 Task: Create a due date automation trigger when advanced on, on the tuesday before a card is due add fields with custom field "Resume" cleared at 11:00 AM.
Action: Mouse moved to (1337, 99)
Screenshot: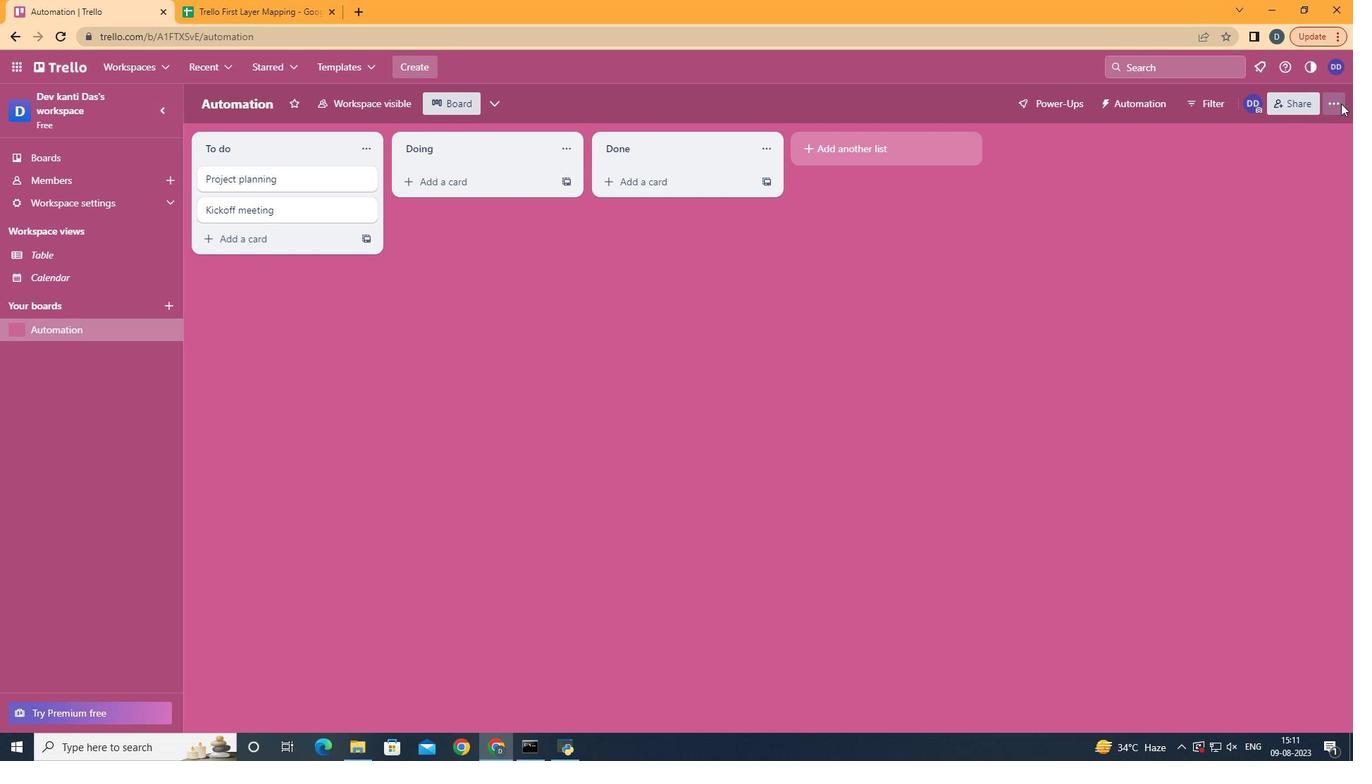 
Action: Mouse pressed left at (1337, 99)
Screenshot: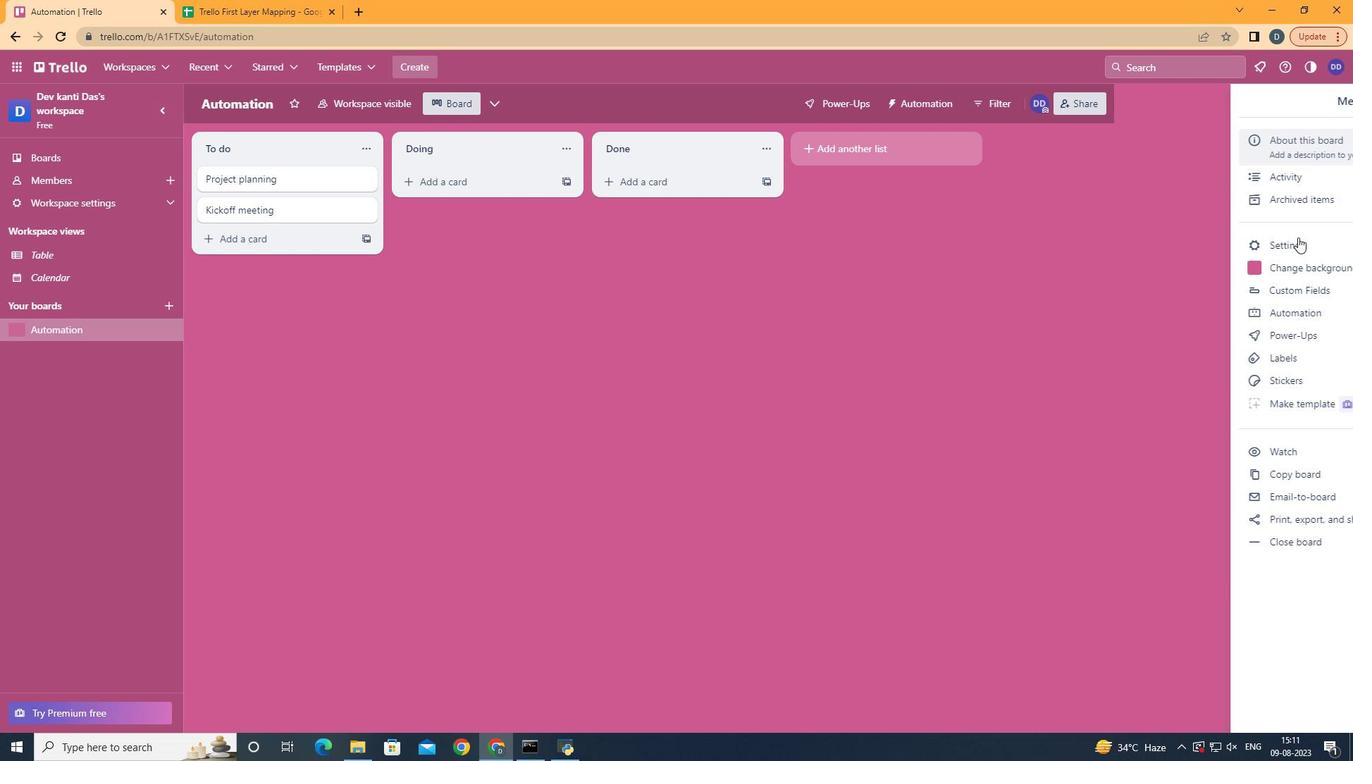 
Action: Mouse moved to (1232, 316)
Screenshot: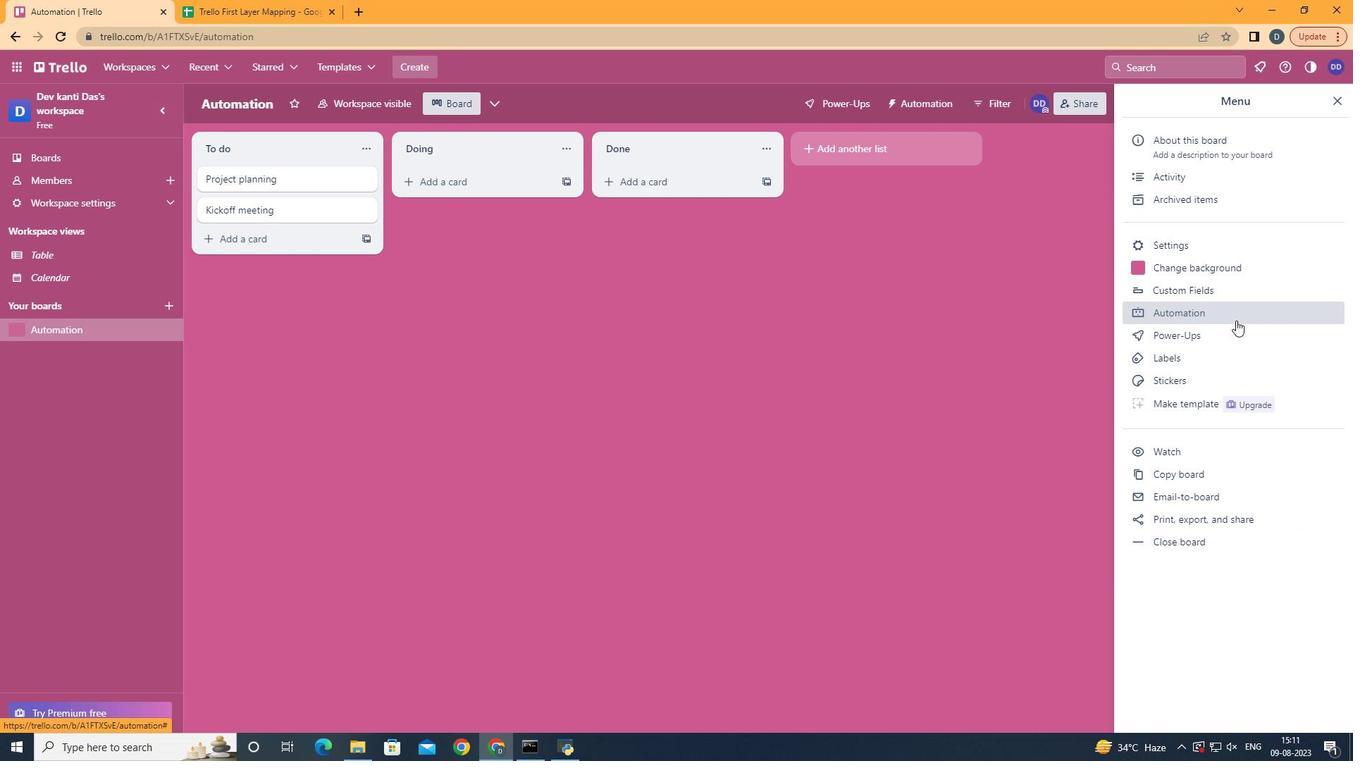 
Action: Mouse pressed left at (1232, 316)
Screenshot: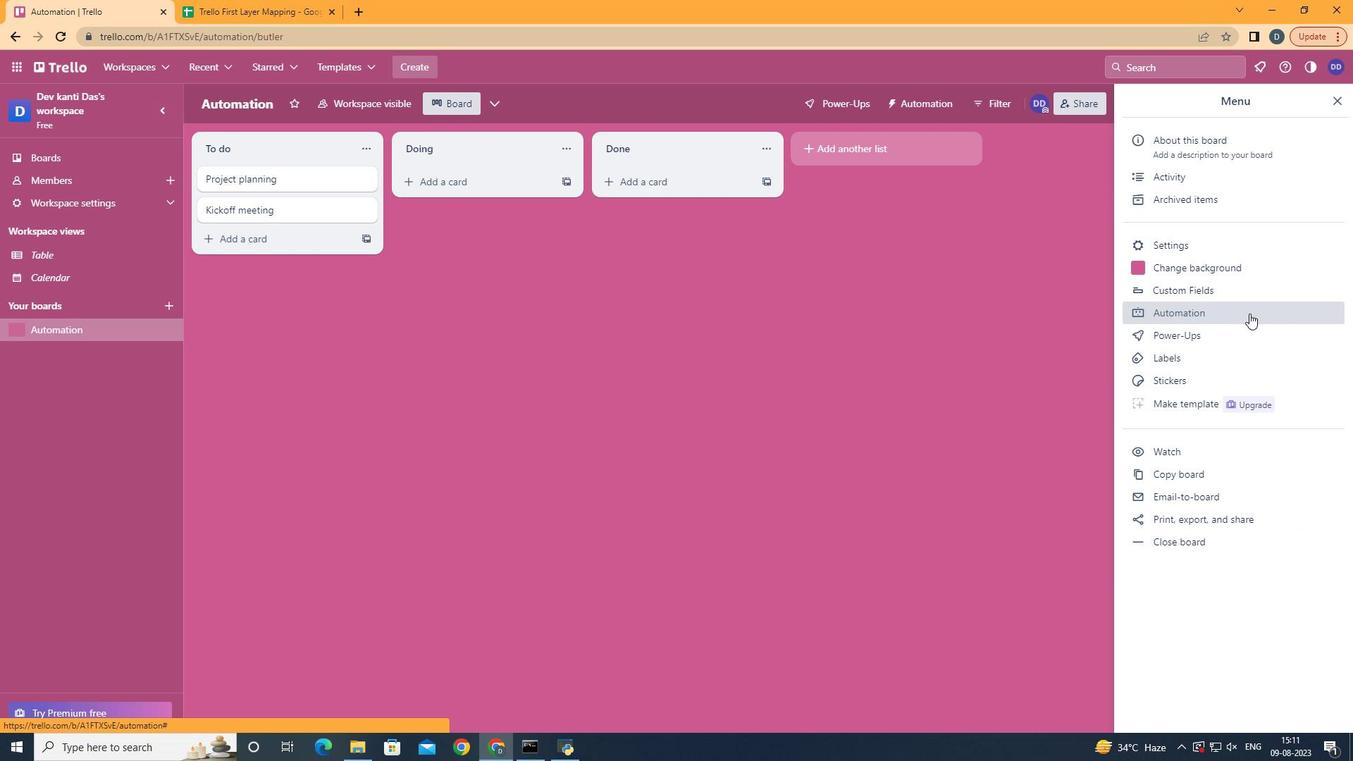 
Action: Mouse moved to (263, 277)
Screenshot: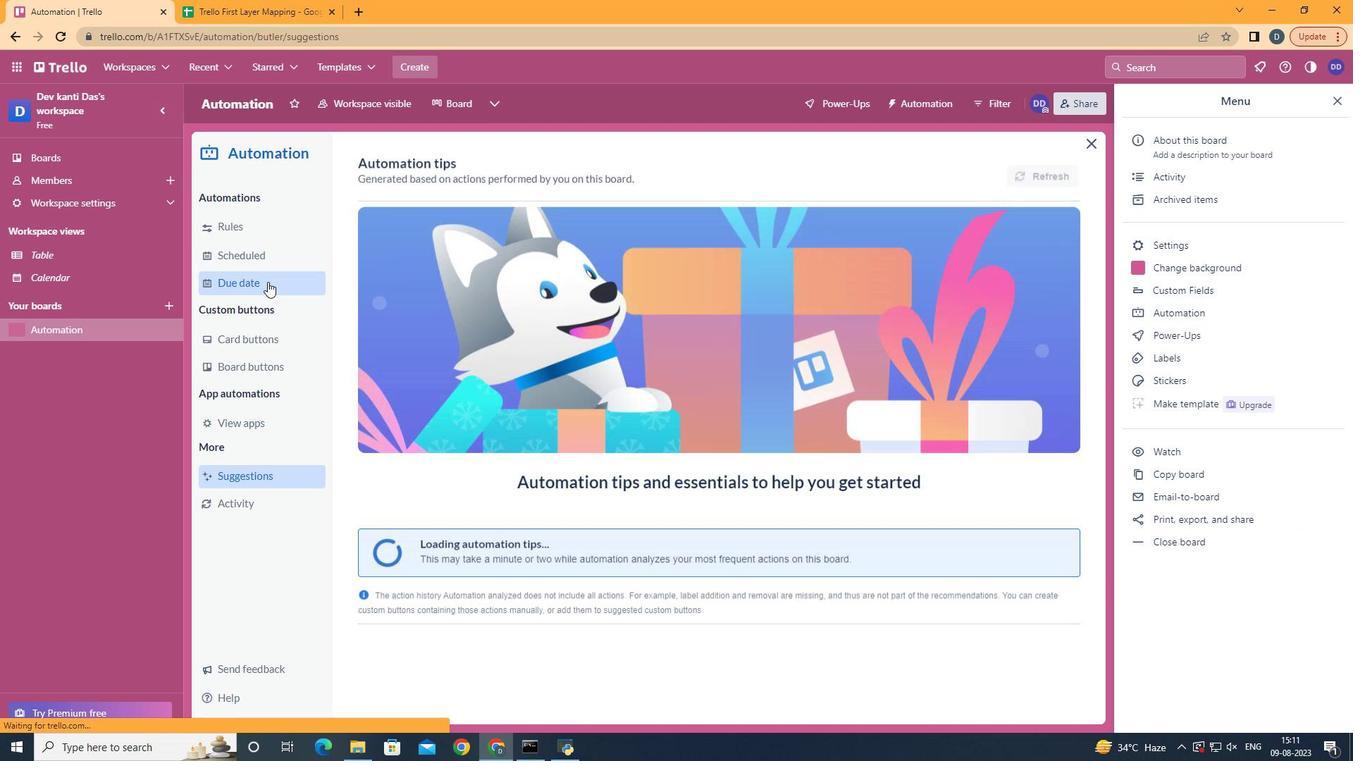 
Action: Mouse pressed left at (263, 277)
Screenshot: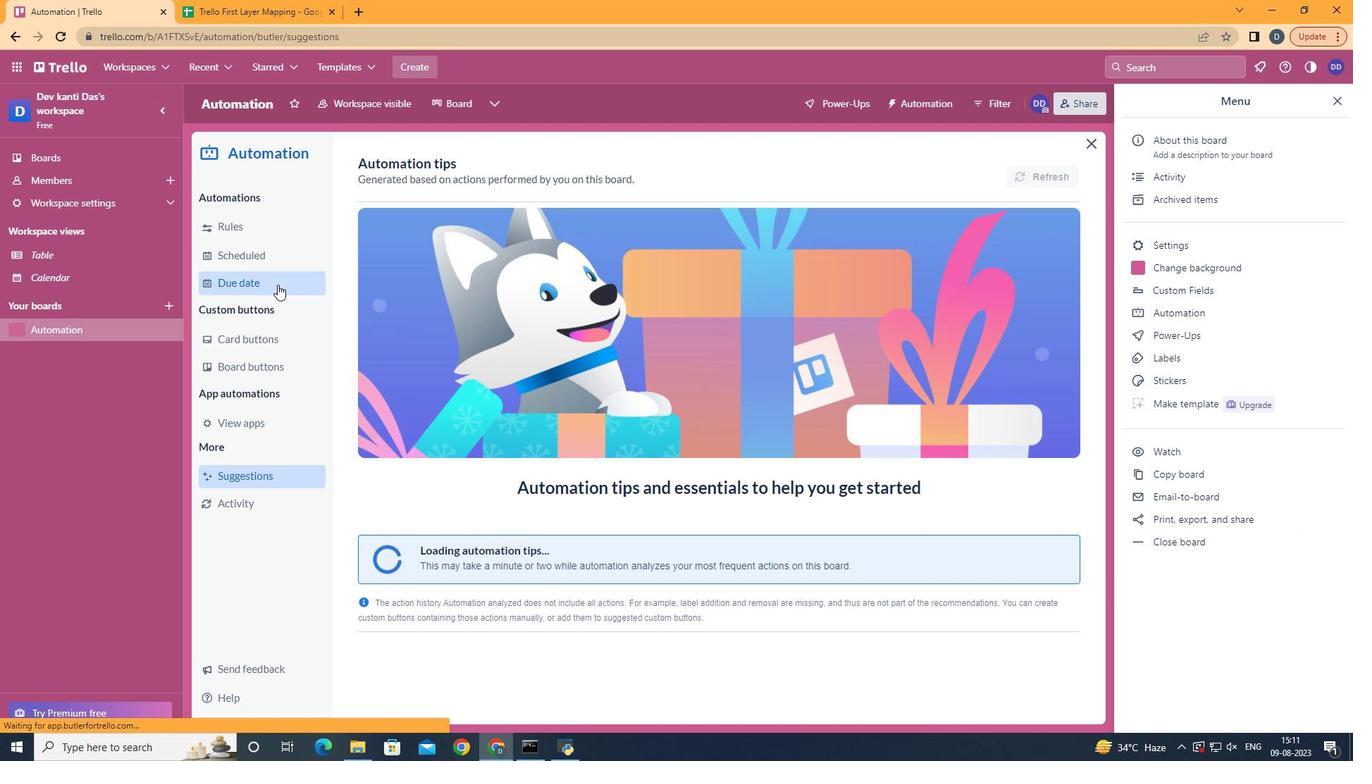 
Action: Mouse moved to (978, 172)
Screenshot: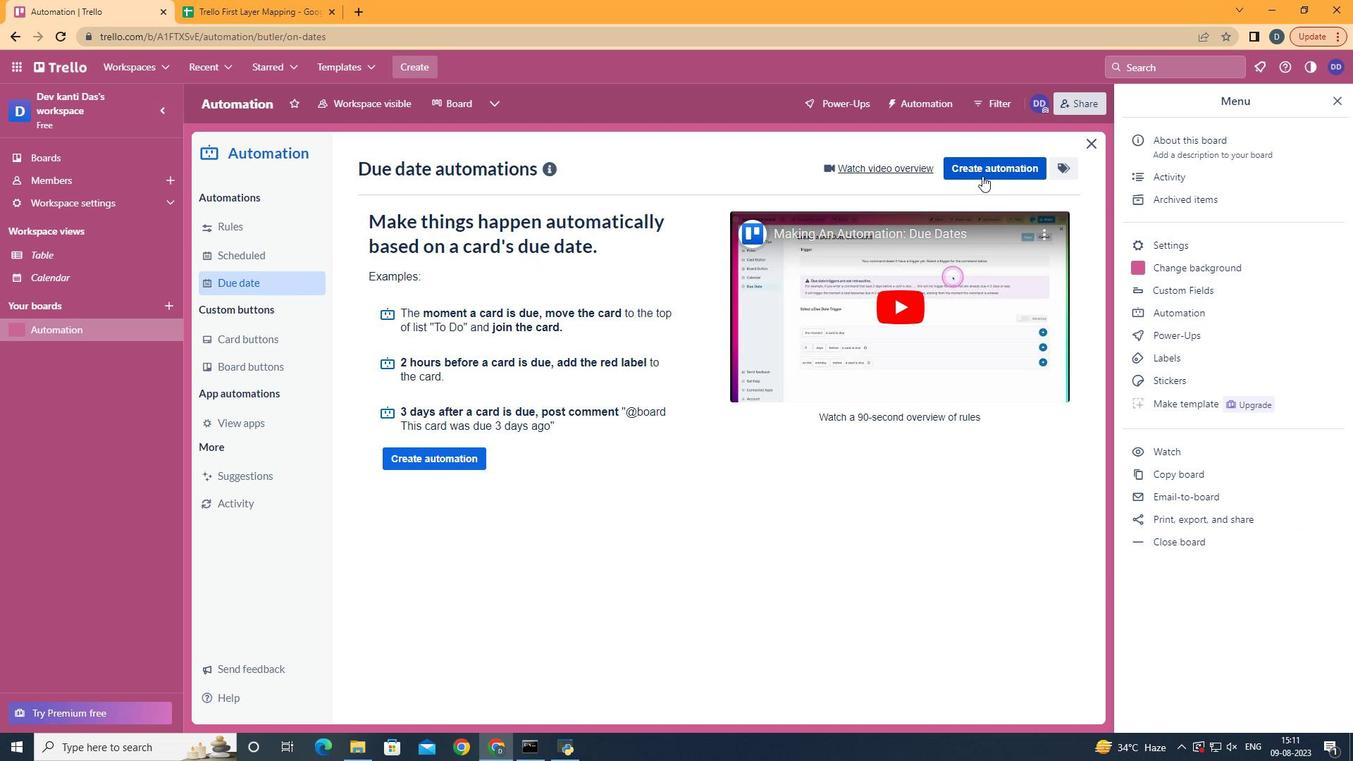 
Action: Mouse pressed left at (978, 172)
Screenshot: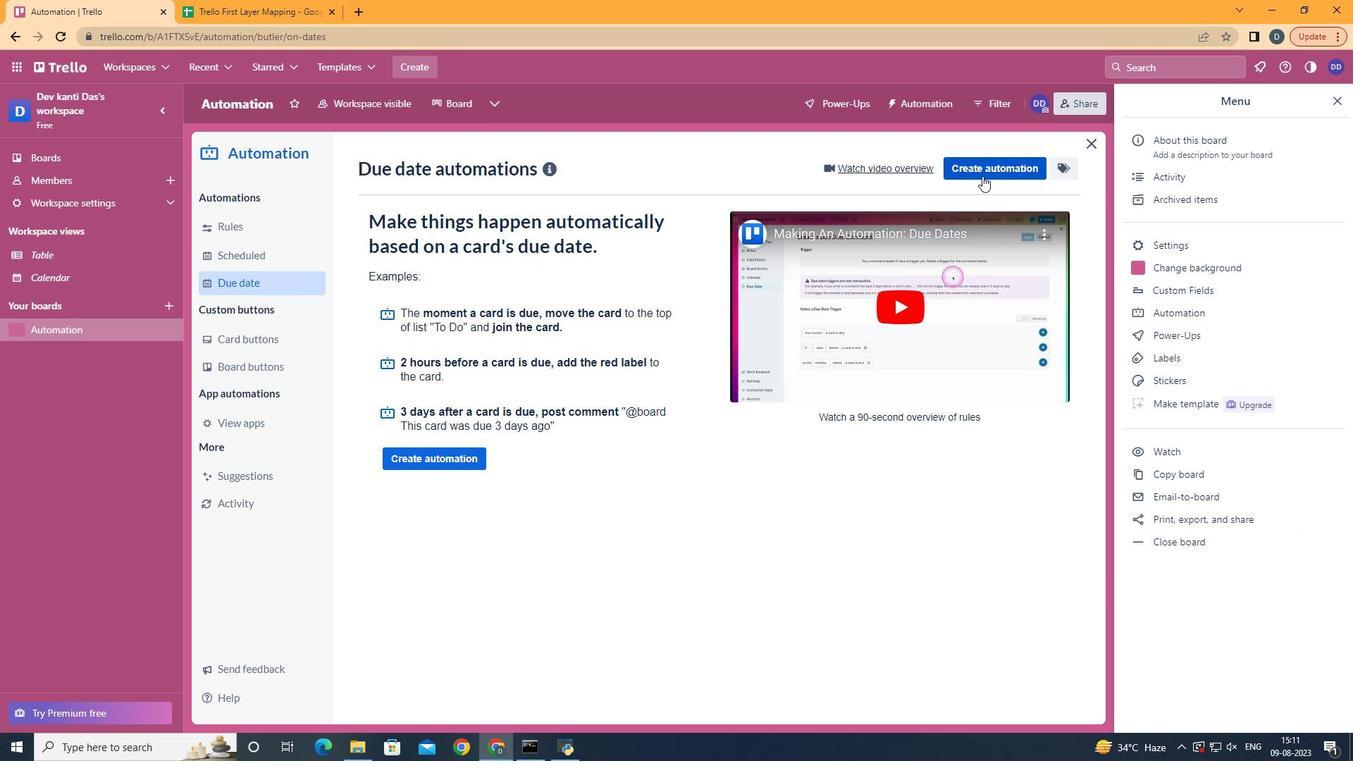 
Action: Mouse moved to (717, 299)
Screenshot: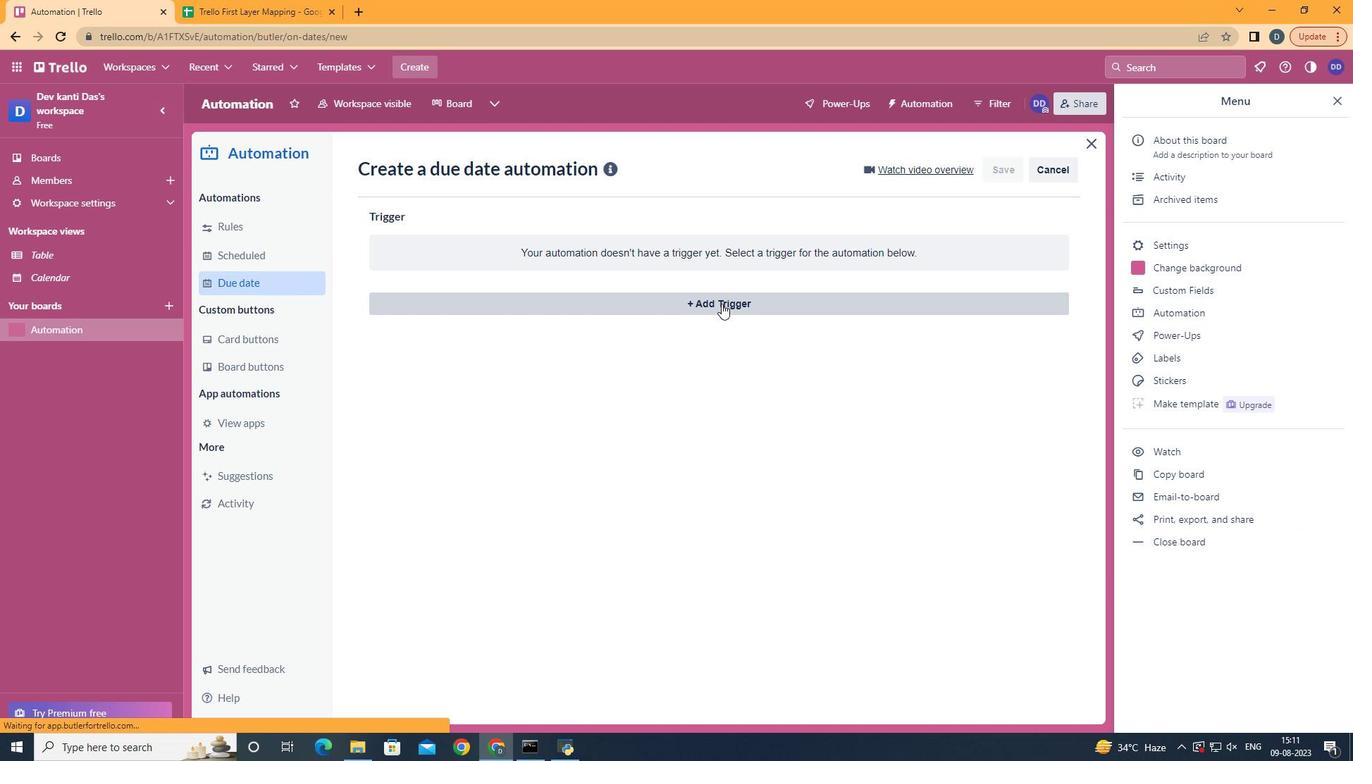 
Action: Mouse pressed left at (717, 299)
Screenshot: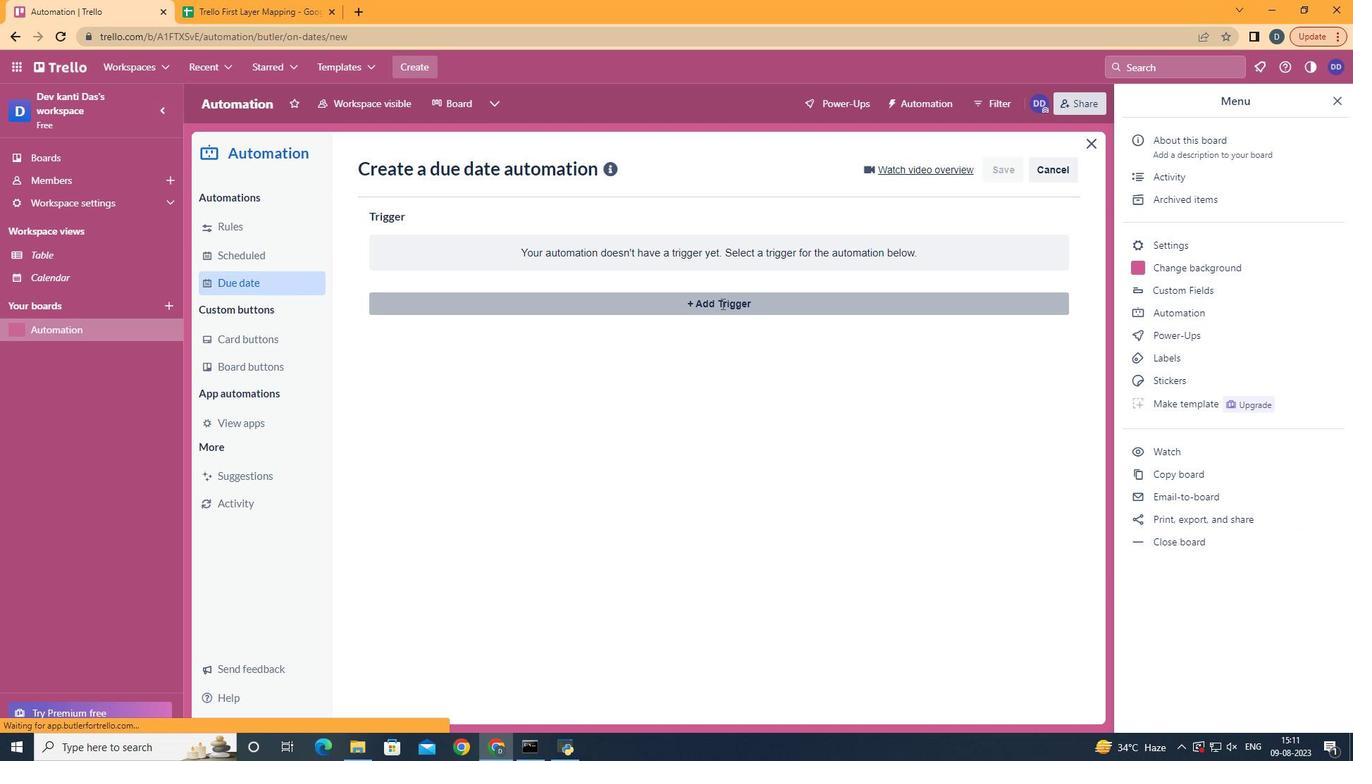 
Action: Mouse moved to (446, 397)
Screenshot: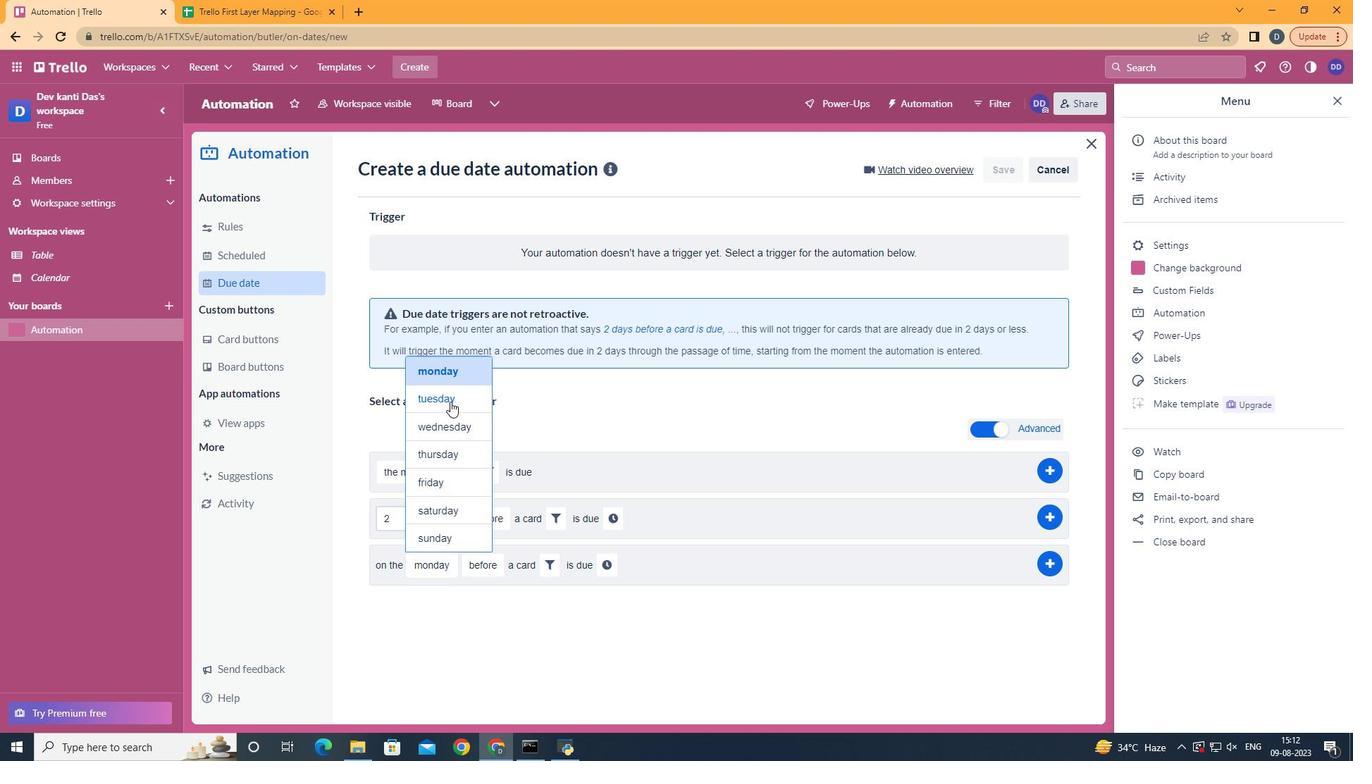 
Action: Mouse pressed left at (446, 397)
Screenshot: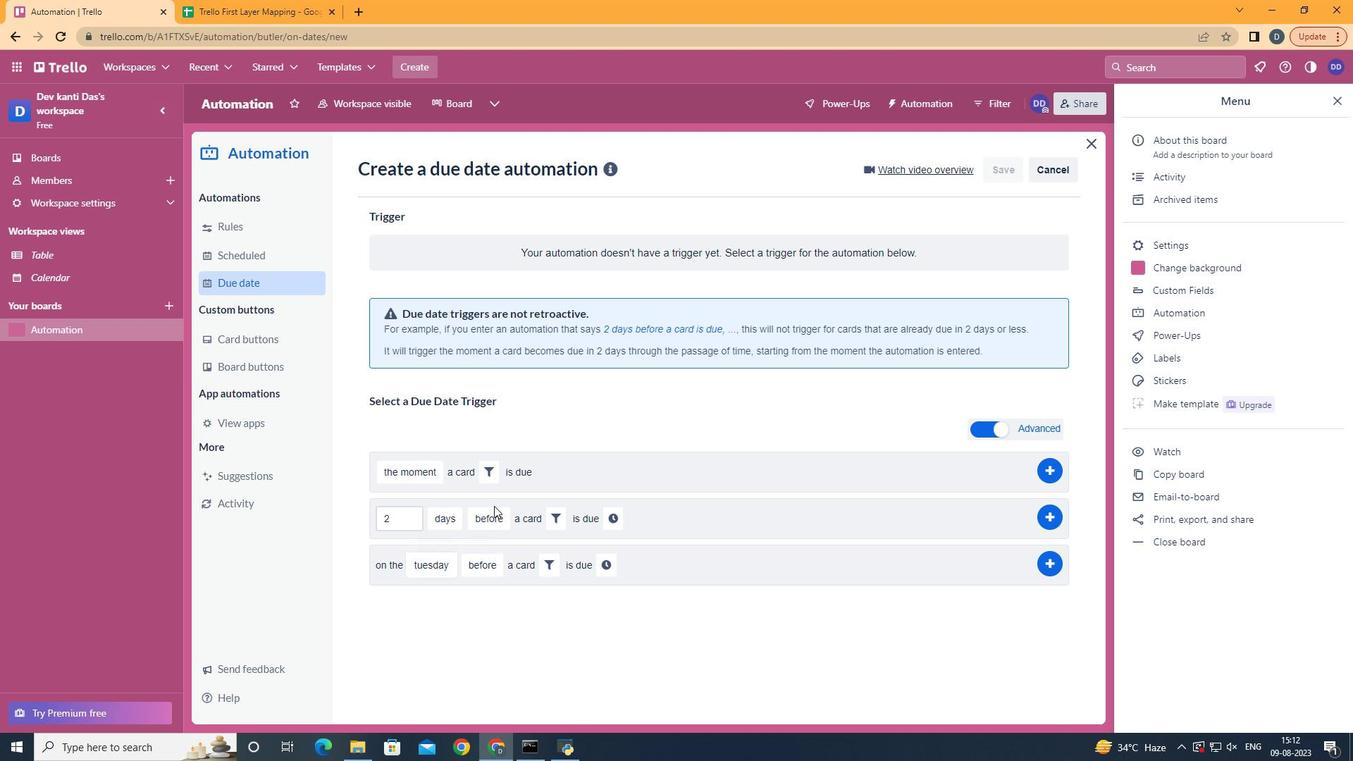 
Action: Mouse moved to (551, 563)
Screenshot: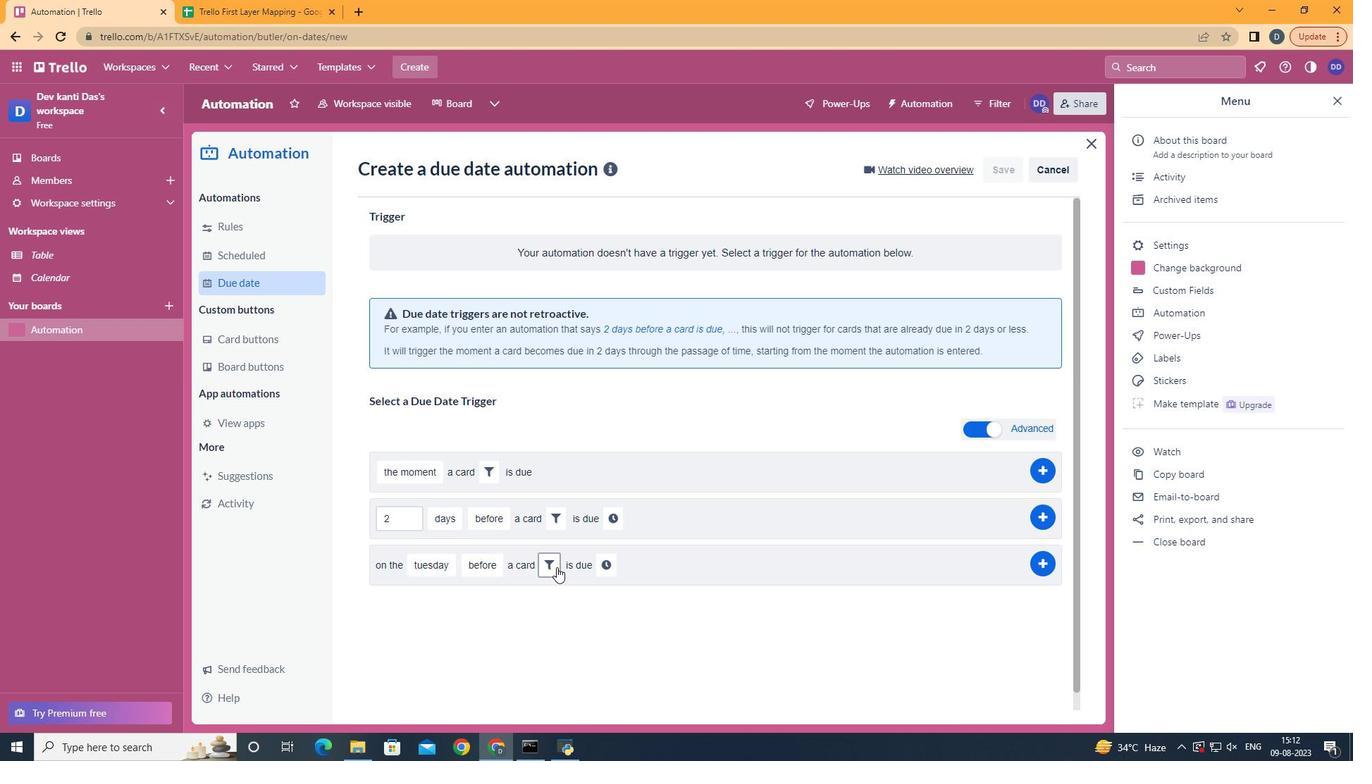 
Action: Mouse pressed left at (551, 563)
Screenshot: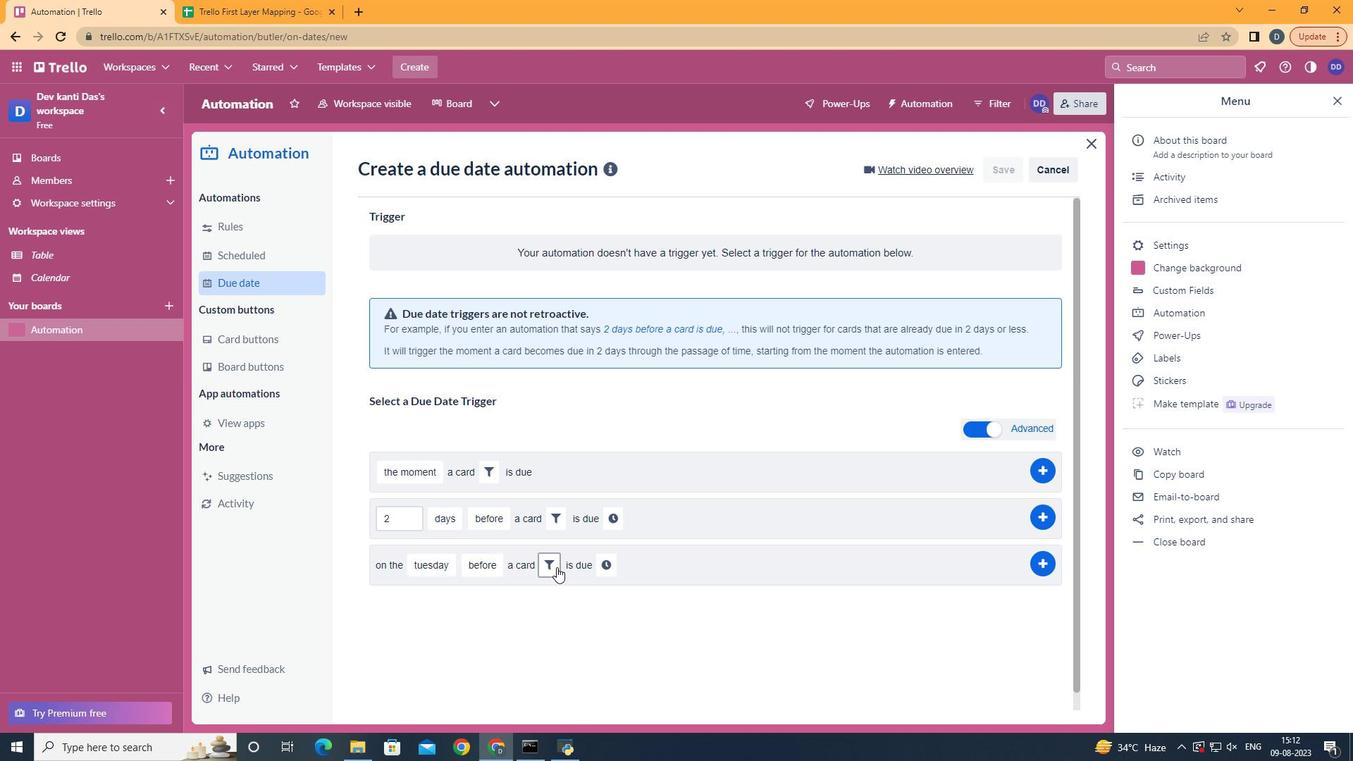 
Action: Mouse moved to (777, 603)
Screenshot: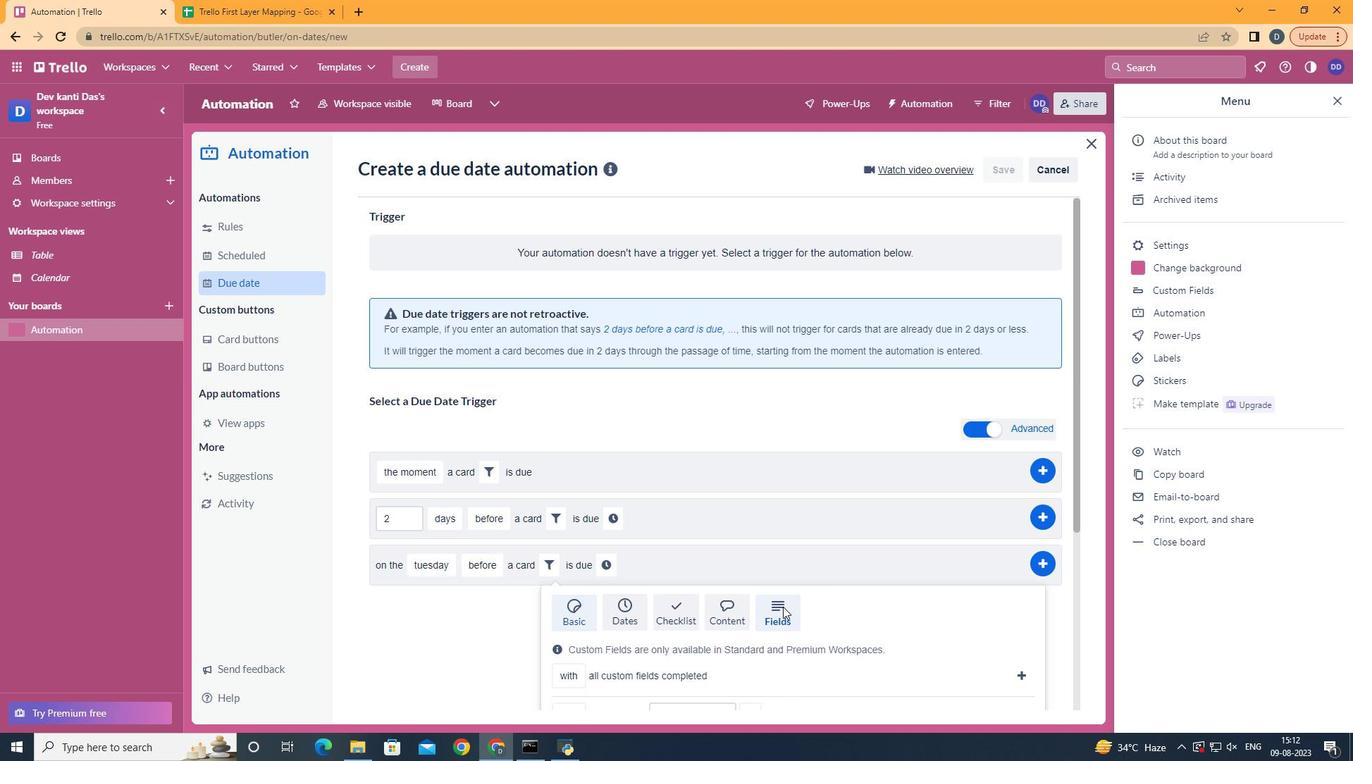 
Action: Mouse pressed left at (777, 603)
Screenshot: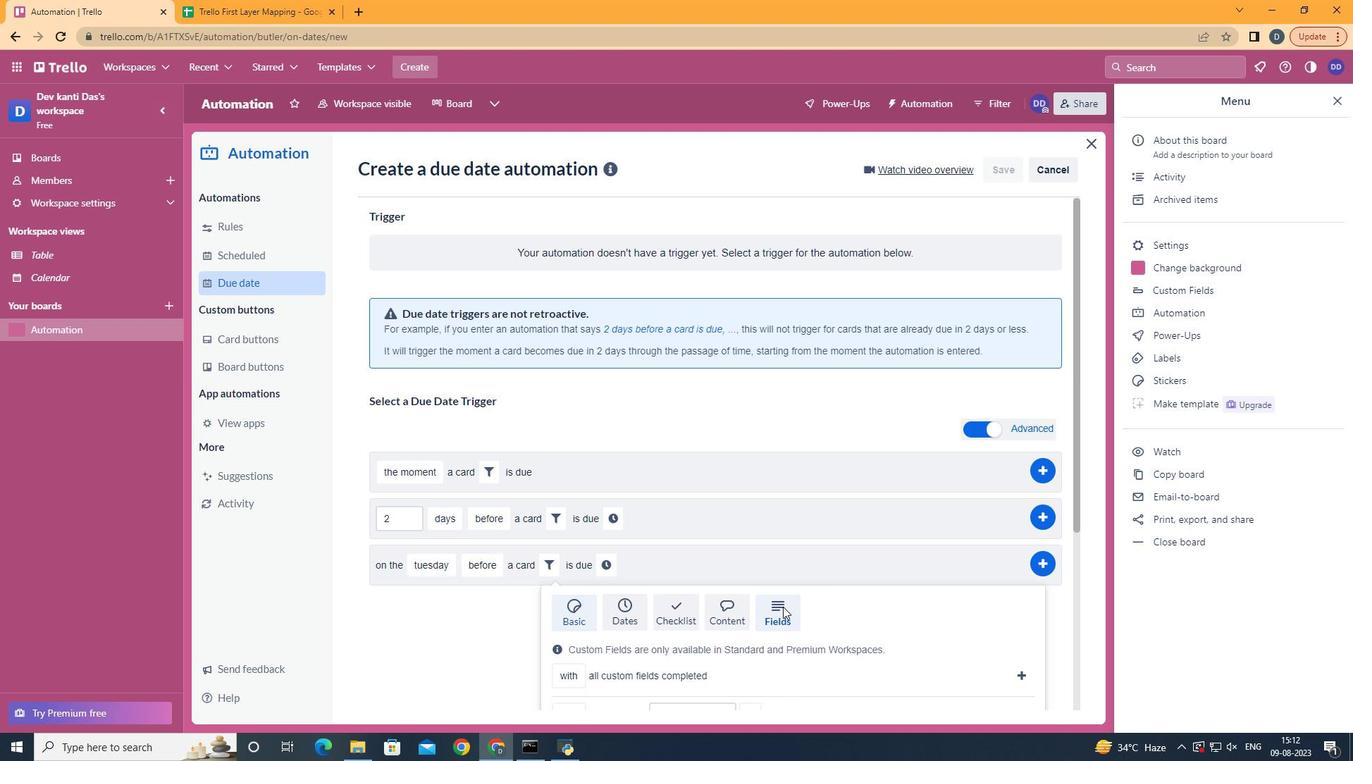 
Action: Mouse moved to (779, 602)
Screenshot: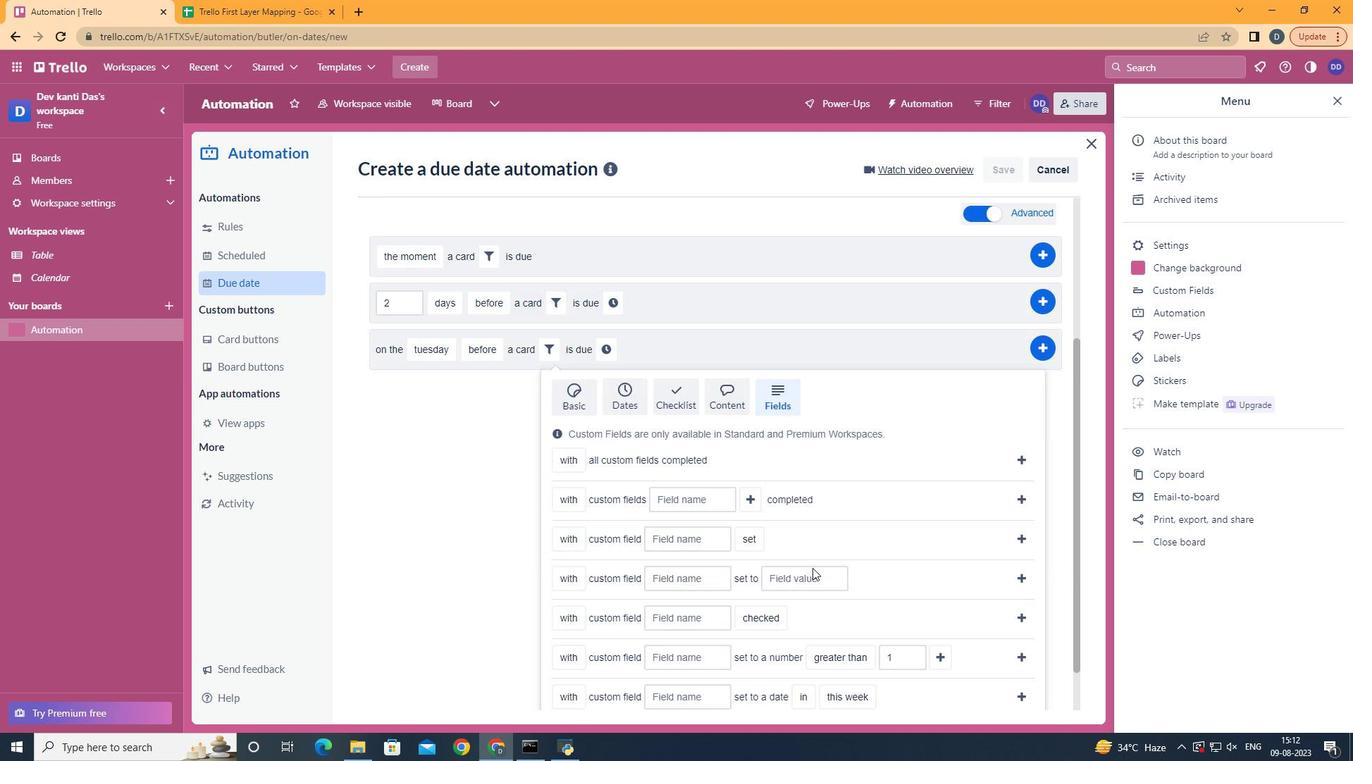 
Action: Mouse scrolled (779, 602) with delta (0, 0)
Screenshot: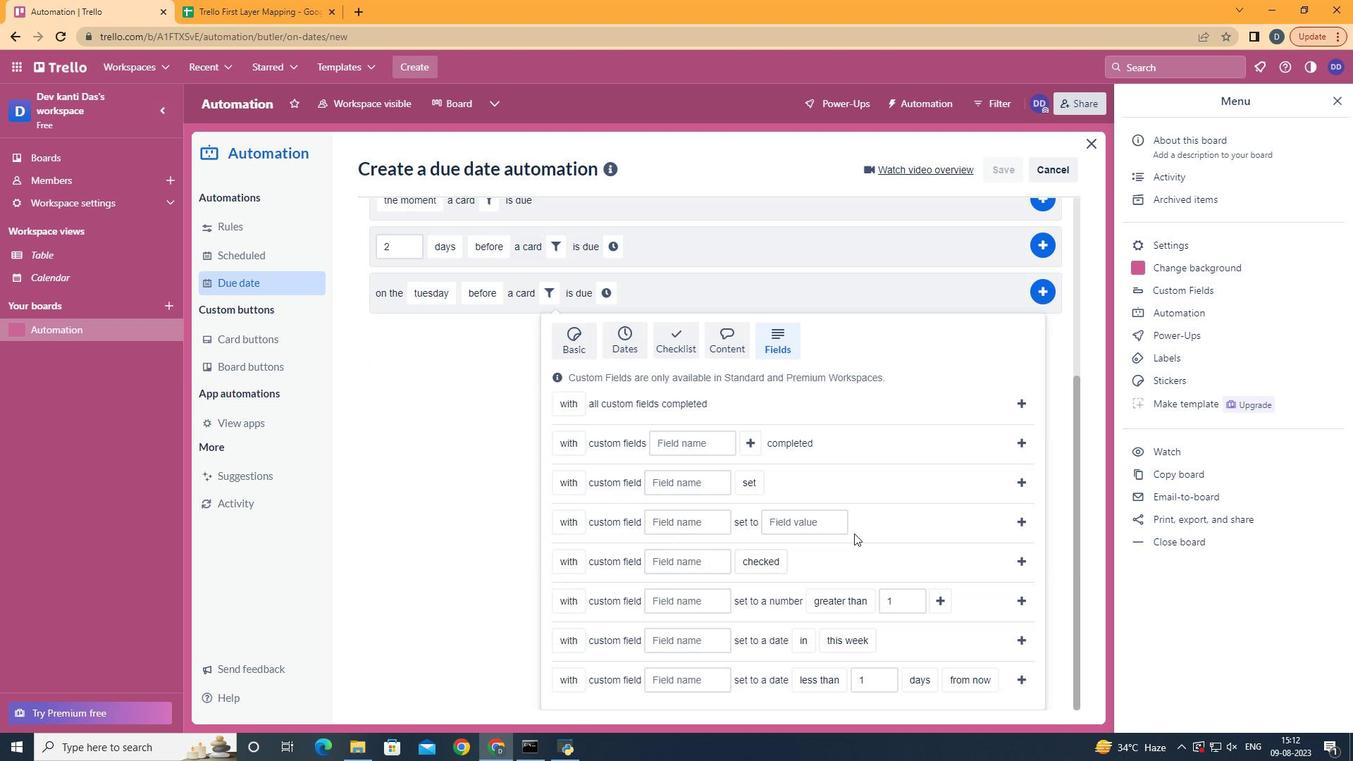 
Action: Mouse scrolled (779, 602) with delta (0, 0)
Screenshot: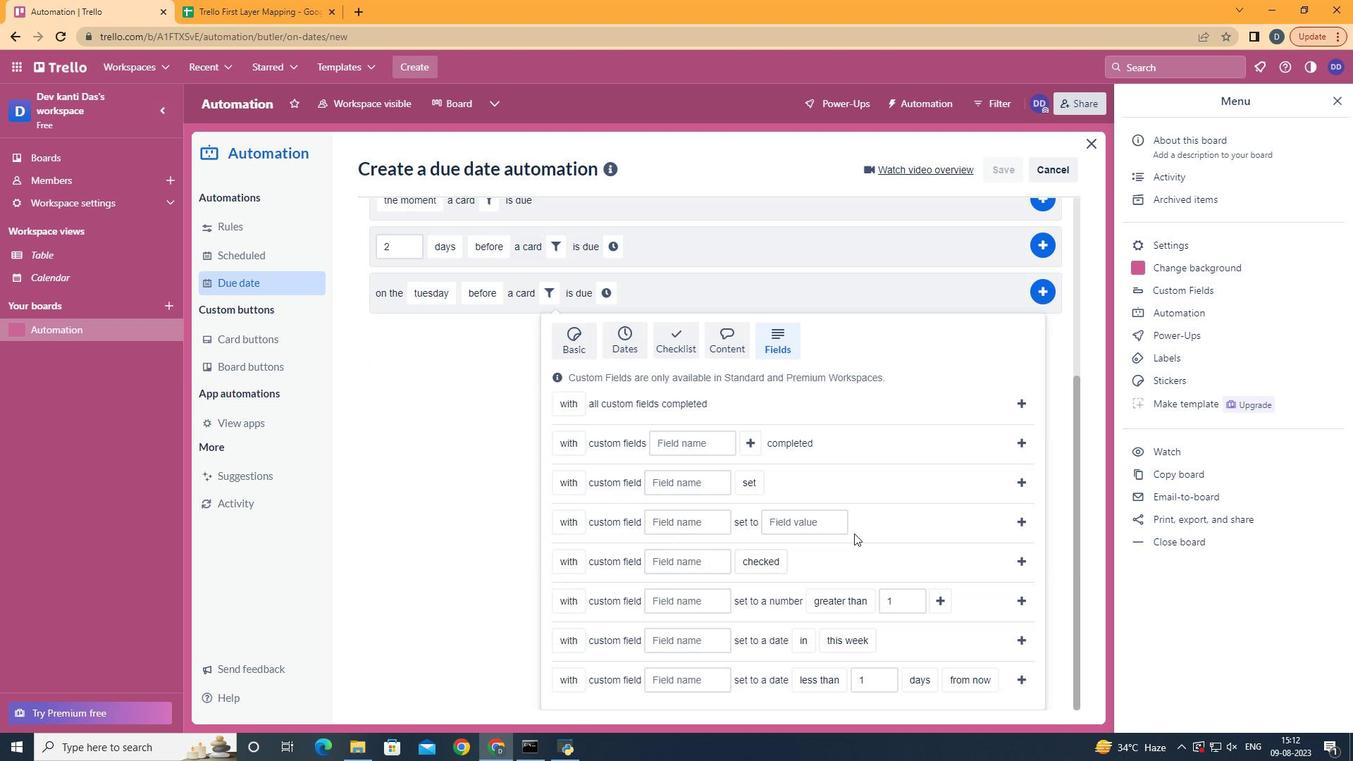 
Action: Mouse scrolled (779, 602) with delta (0, 0)
Screenshot: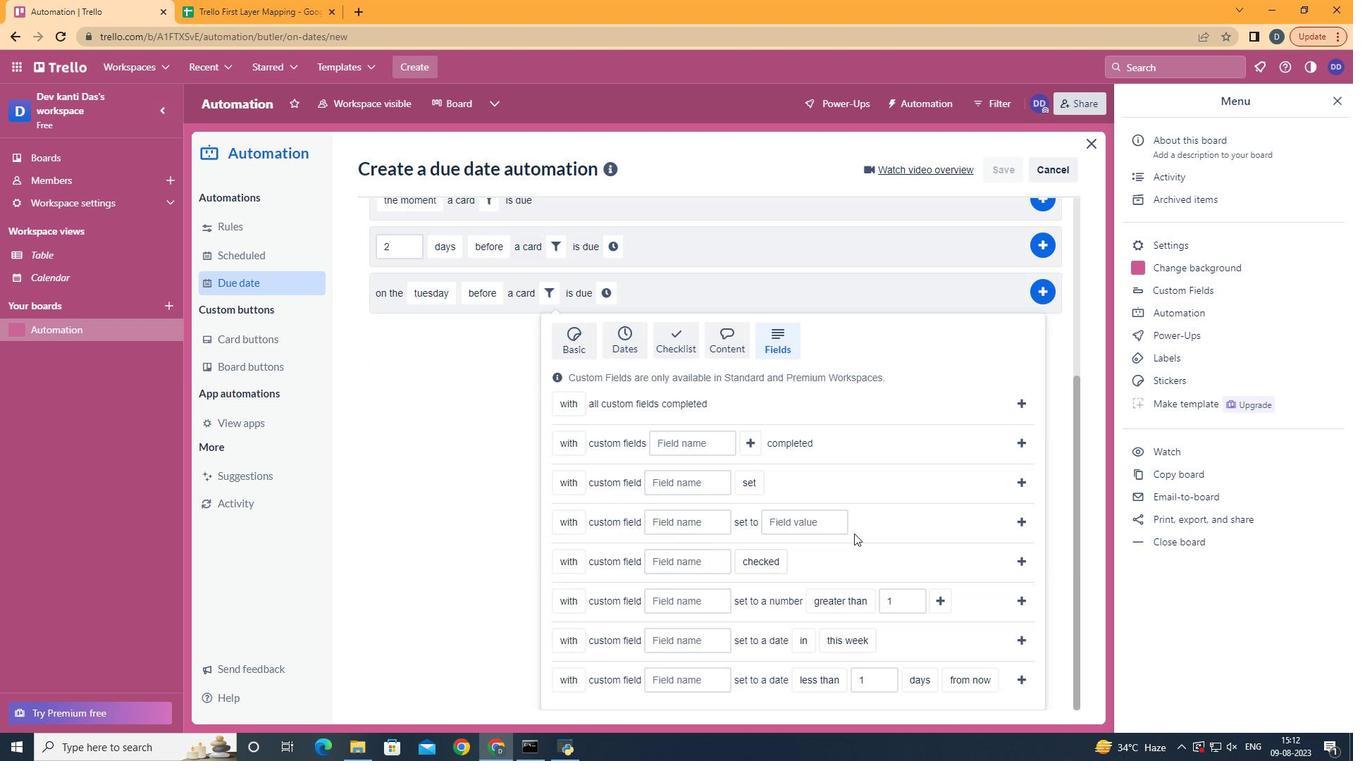 
Action: Mouse scrolled (779, 602) with delta (0, 0)
Screenshot: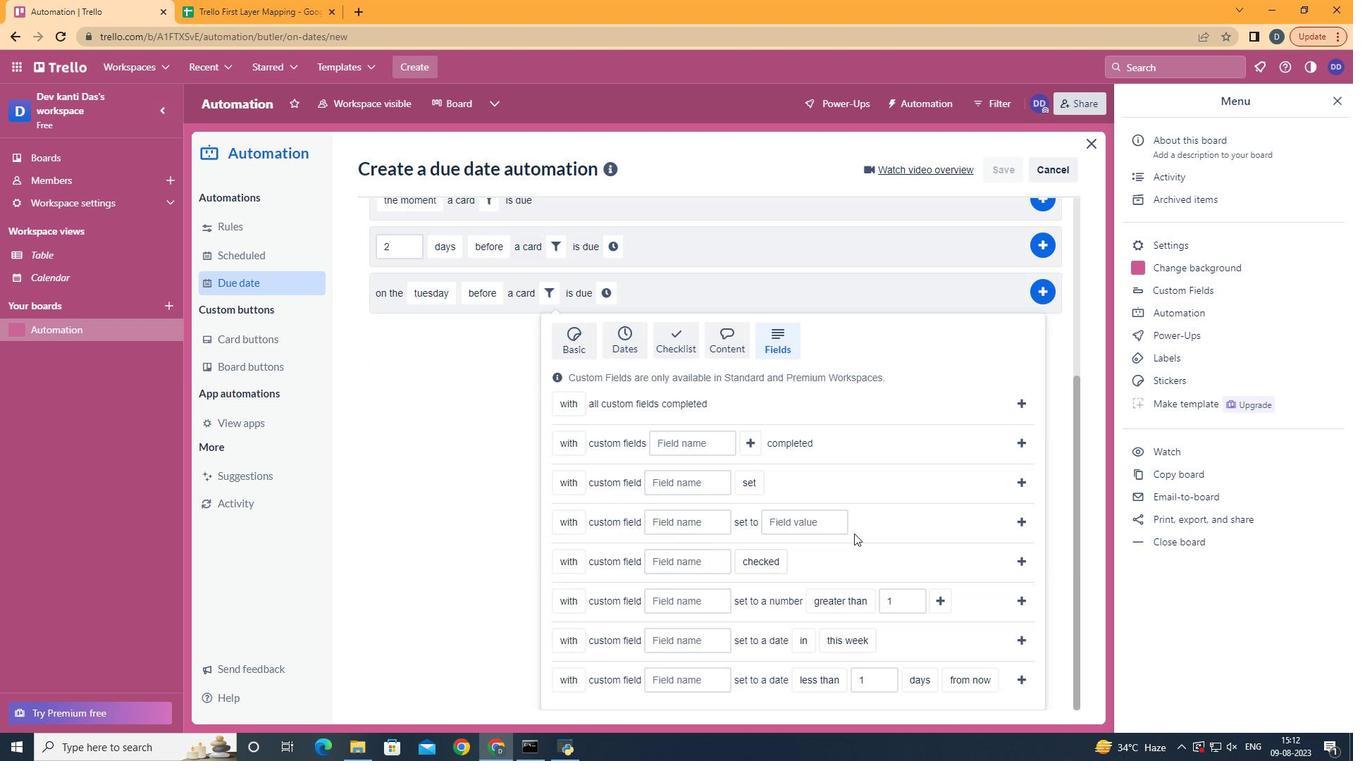 
Action: Mouse scrolled (779, 602) with delta (0, 0)
Screenshot: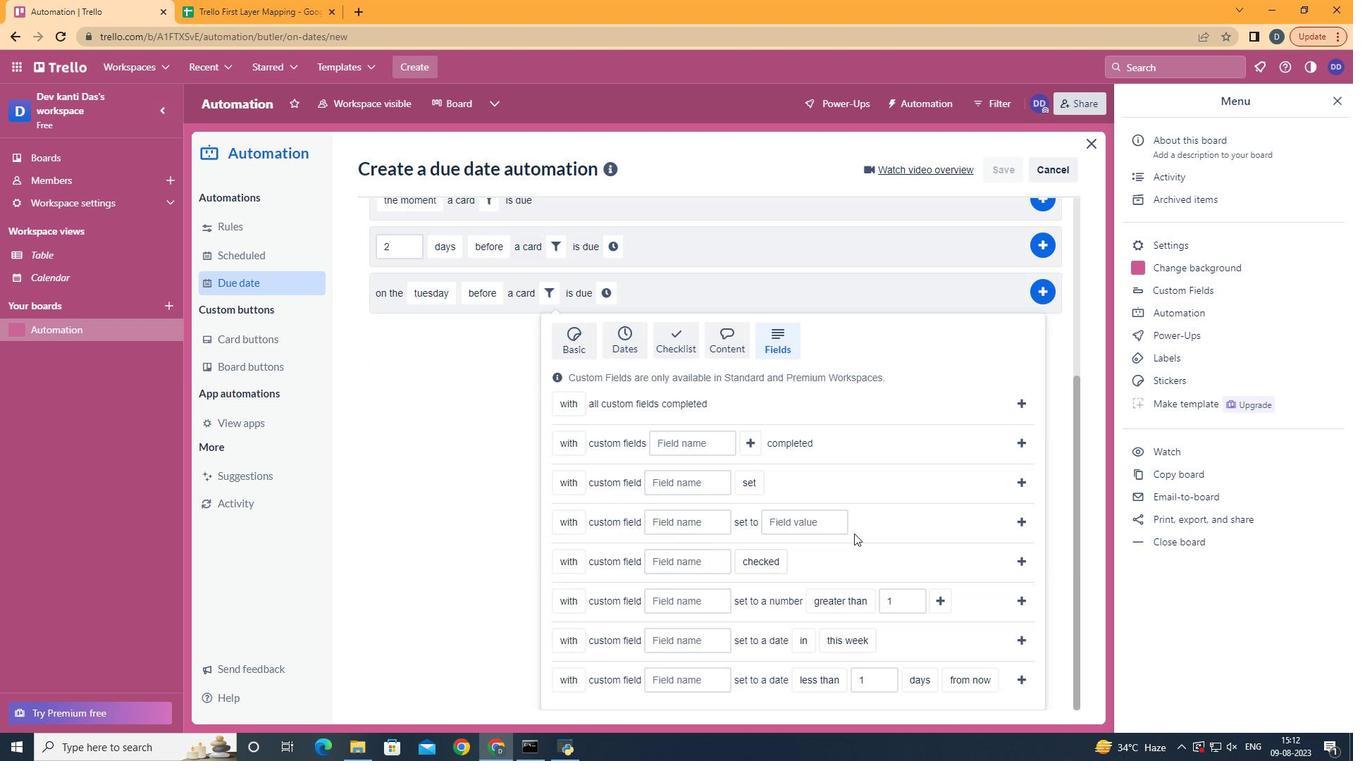 
Action: Mouse moved to (577, 507)
Screenshot: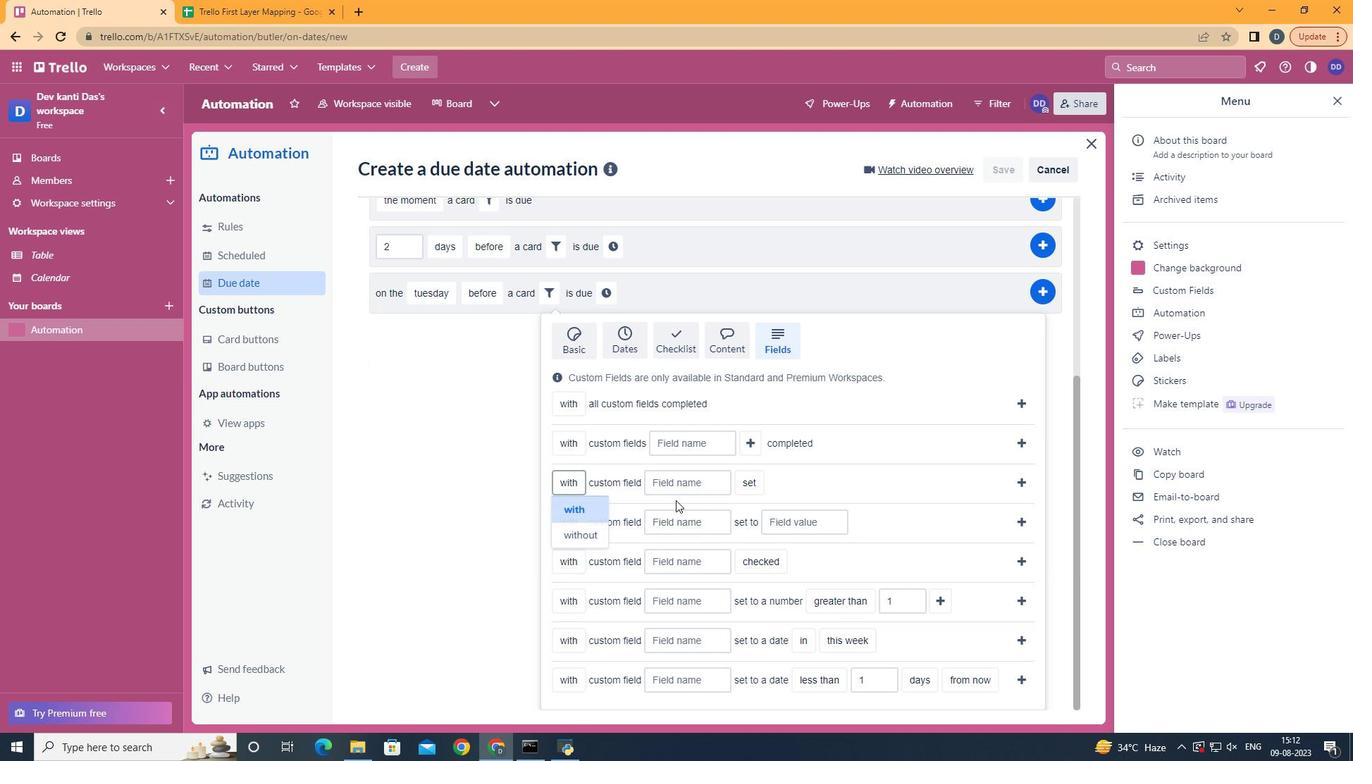 
Action: Mouse pressed left at (577, 507)
Screenshot: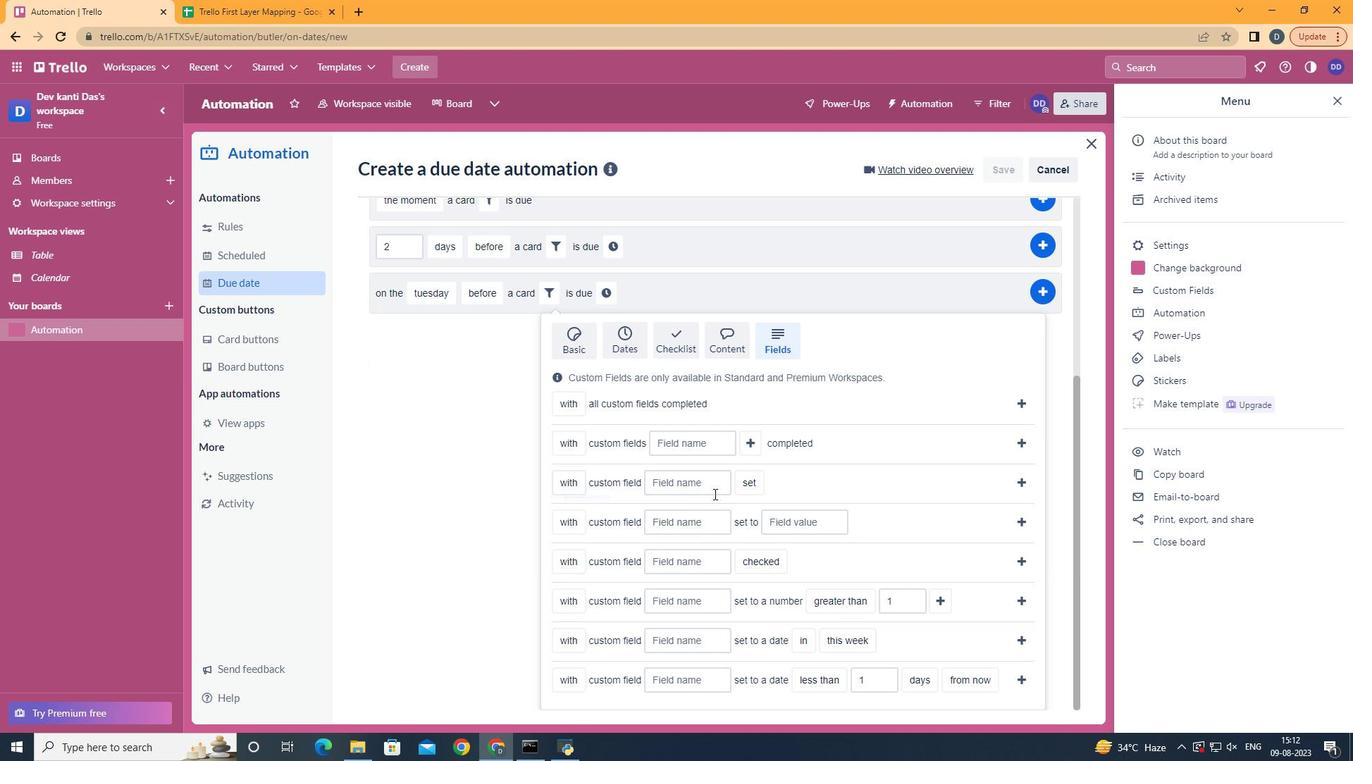 
Action: Mouse moved to (710, 490)
Screenshot: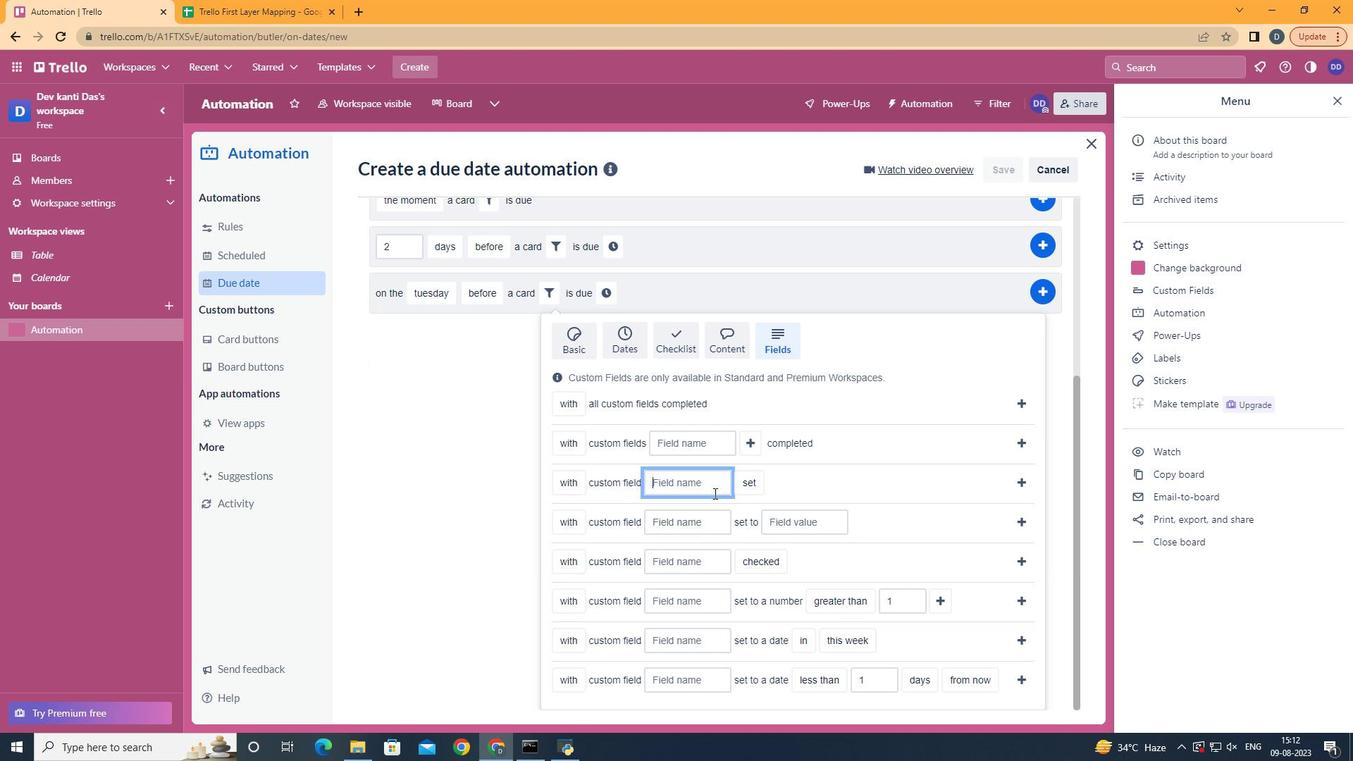 
Action: Mouse pressed left at (710, 490)
Screenshot: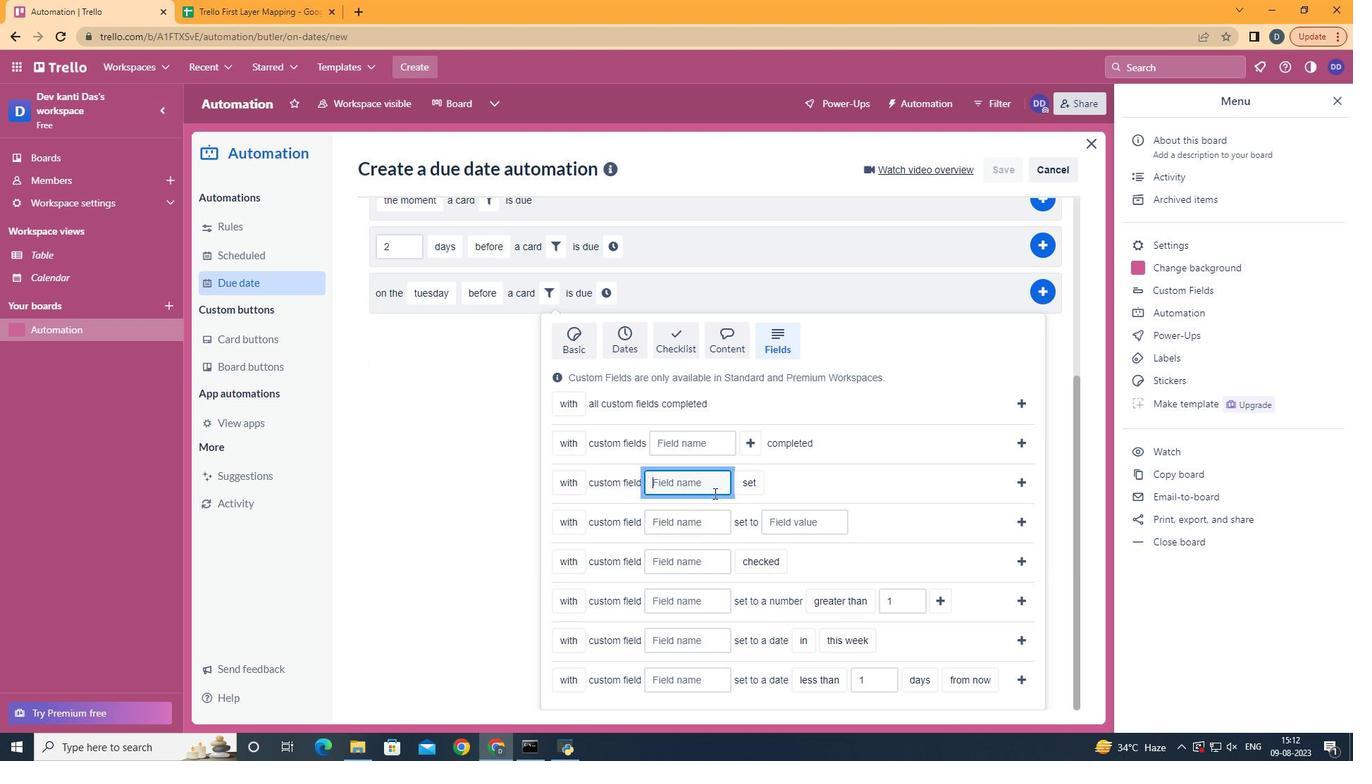 
Action: Mouse moved to (710, 489)
Screenshot: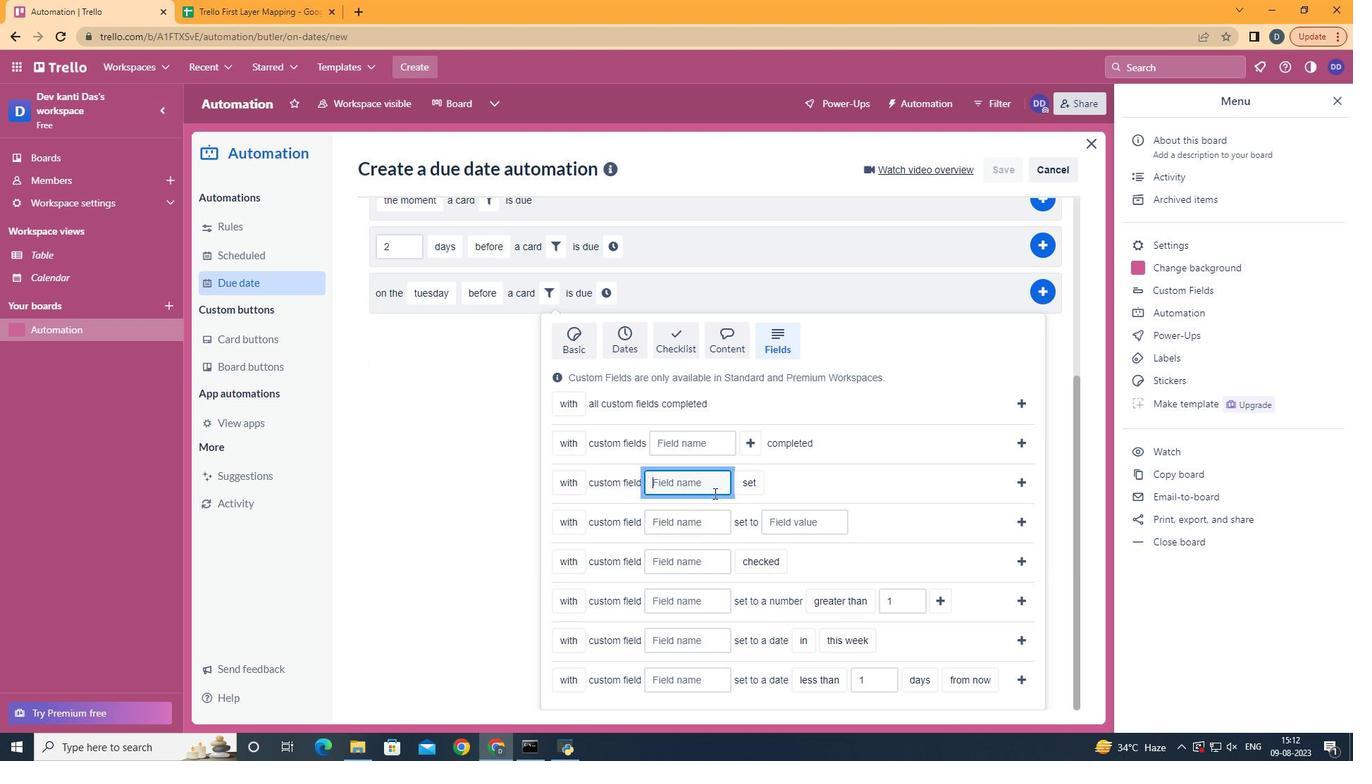 
Action: Key pressed <Key.shift>Resume
Screenshot: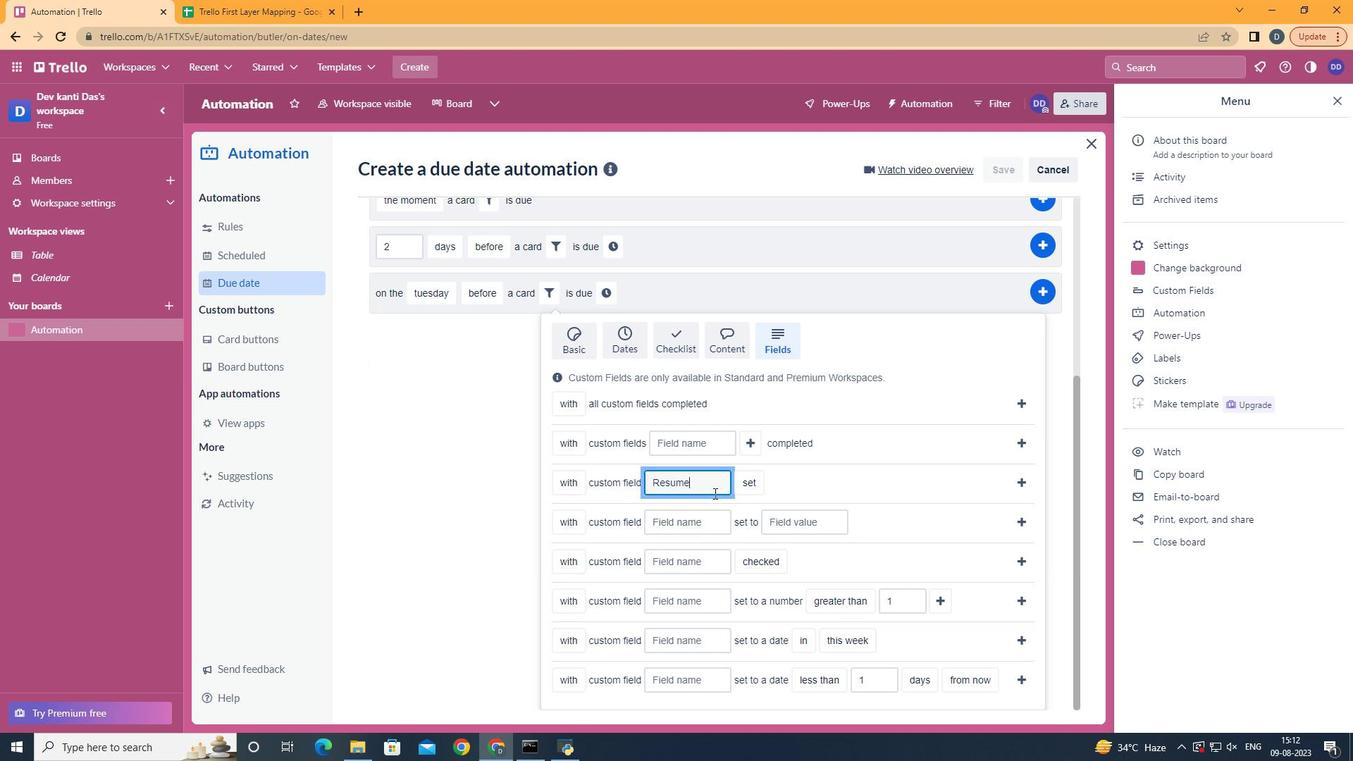 
Action: Mouse moved to (755, 535)
Screenshot: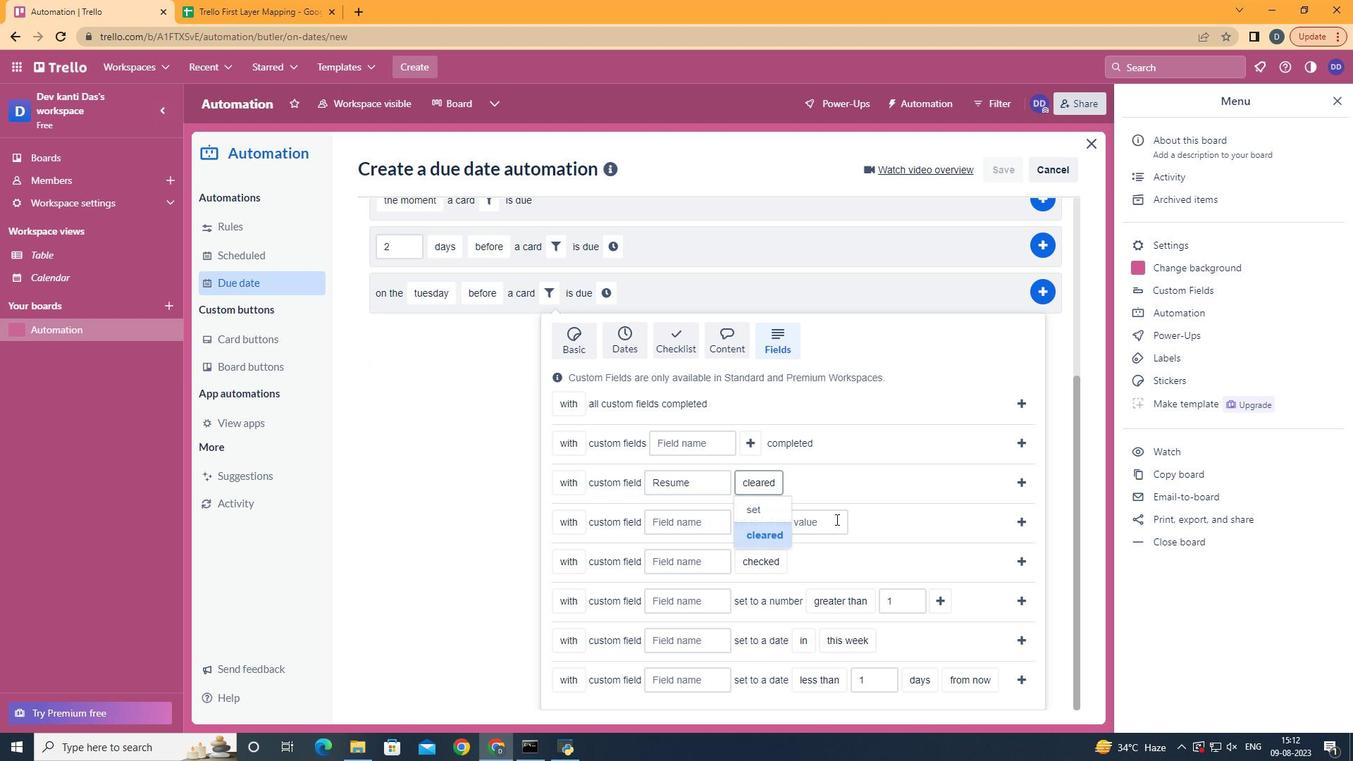 
Action: Mouse pressed left at (755, 535)
Screenshot: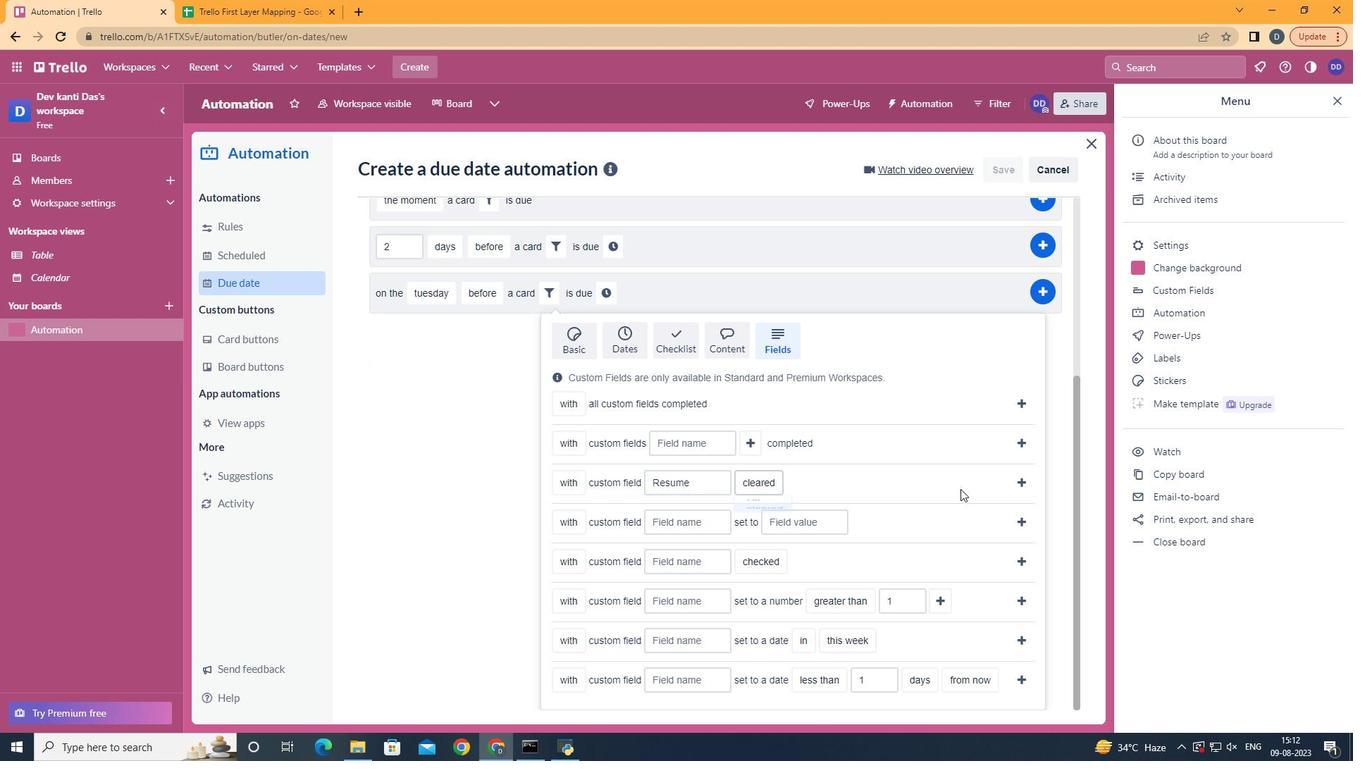 
Action: Mouse moved to (1008, 476)
Screenshot: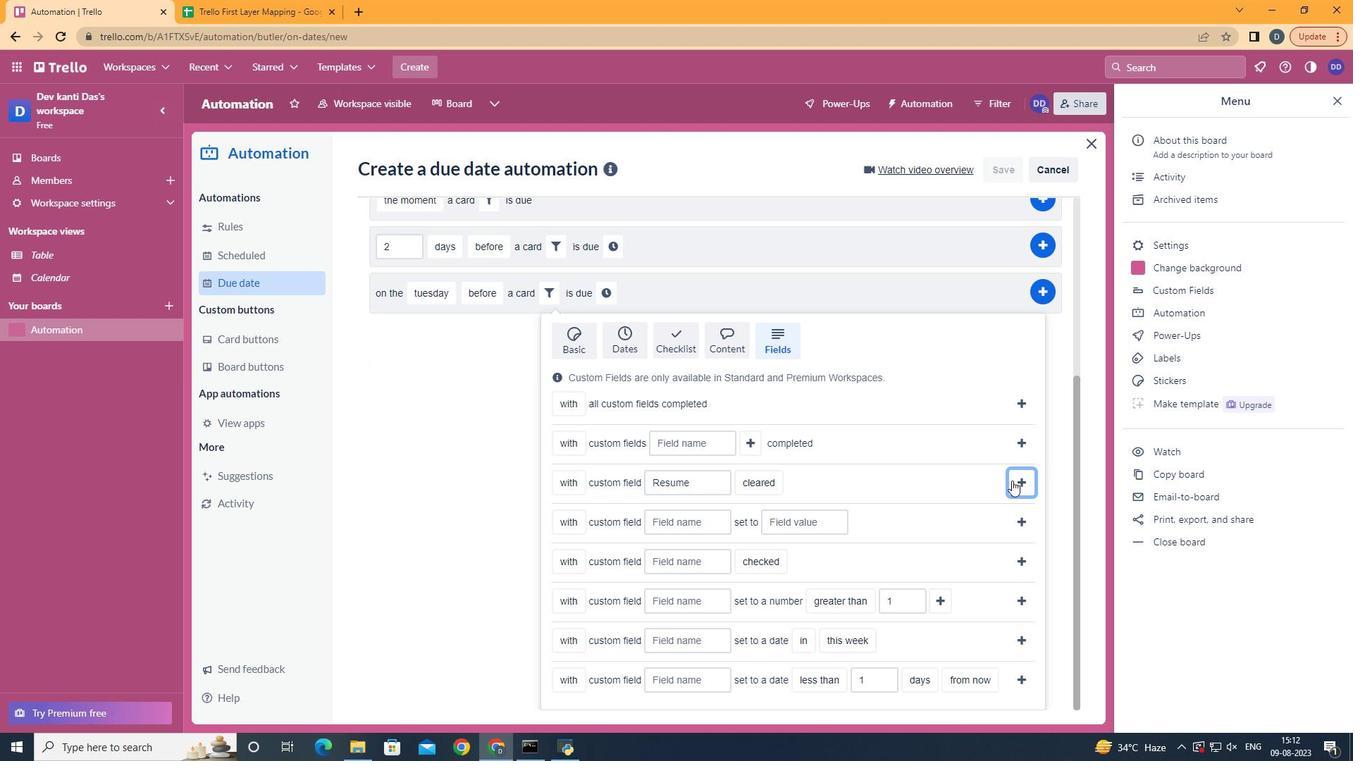 
Action: Mouse pressed left at (1008, 476)
Screenshot: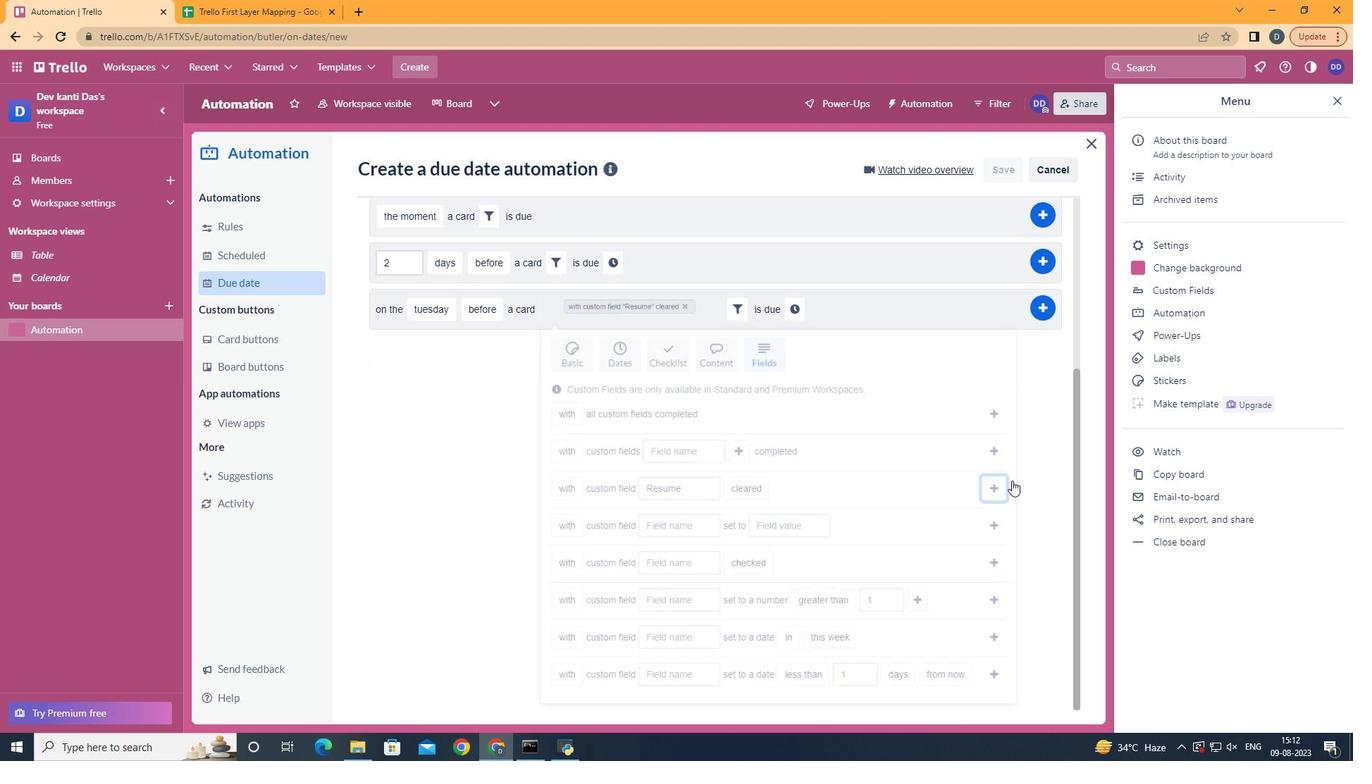 
Action: Mouse moved to (797, 554)
Screenshot: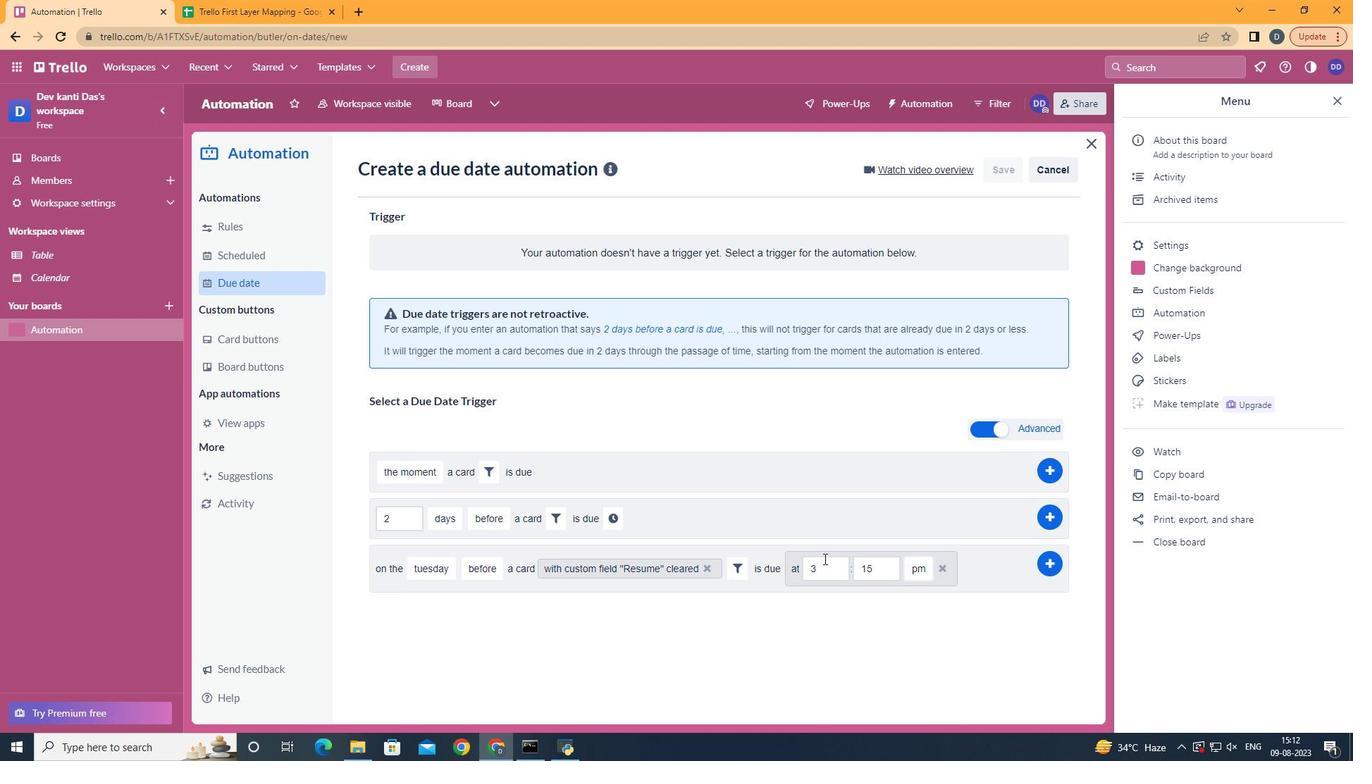 
Action: Mouse pressed left at (797, 554)
Screenshot: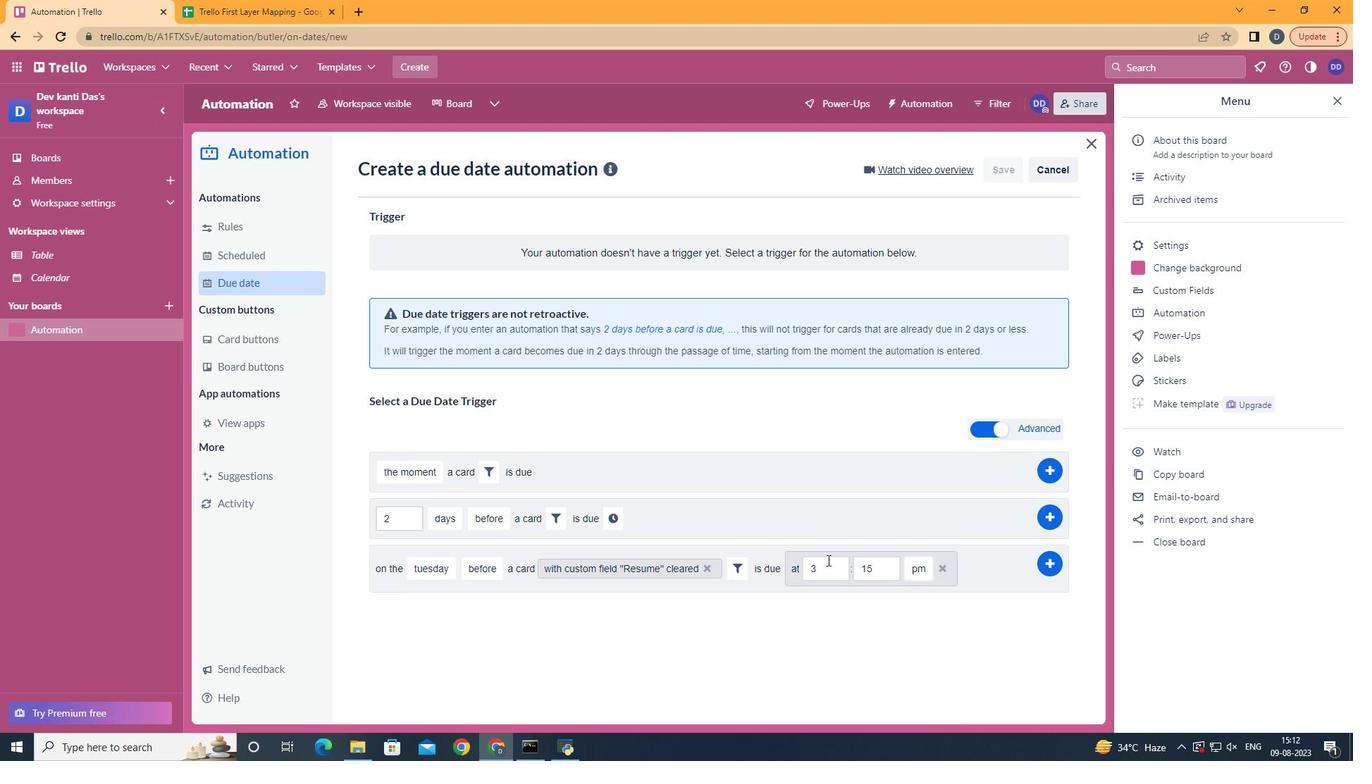 
Action: Mouse moved to (826, 558)
Screenshot: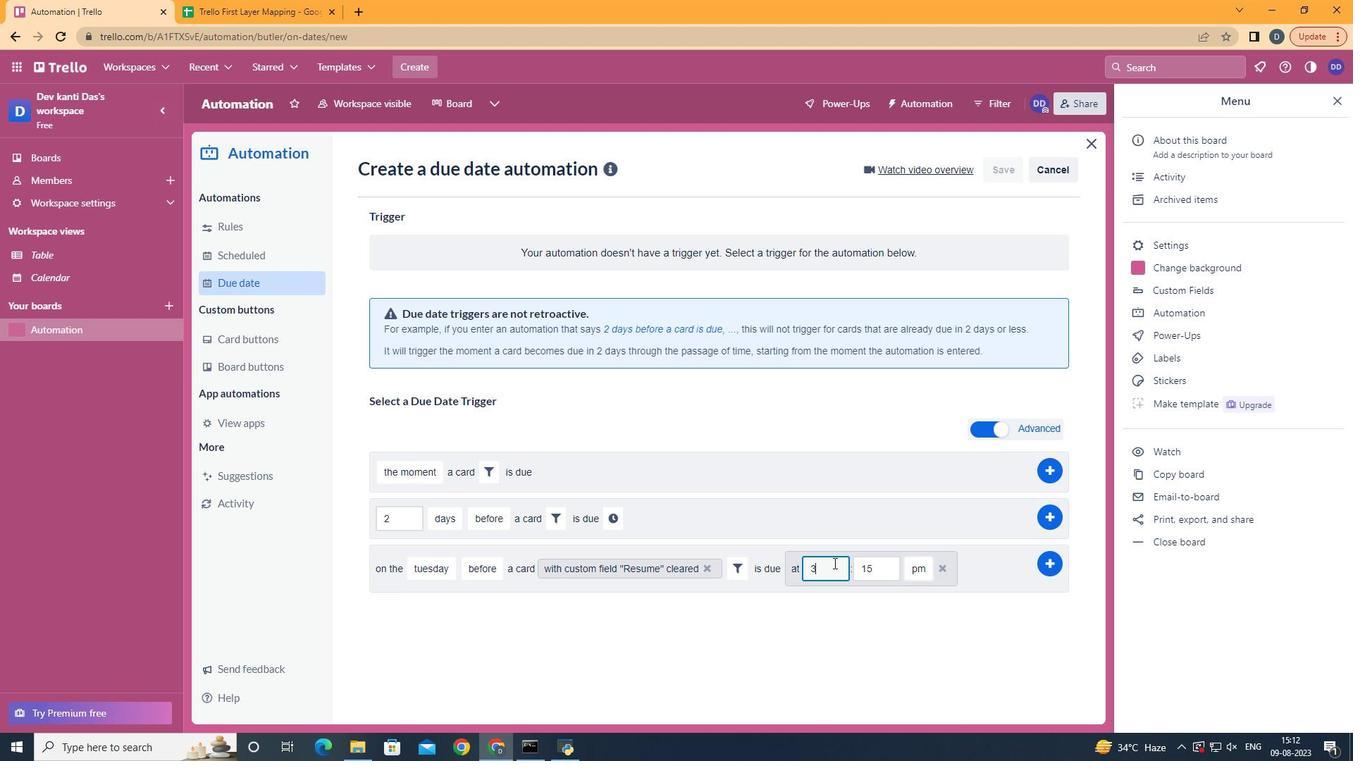 
Action: Mouse pressed left at (826, 558)
Screenshot: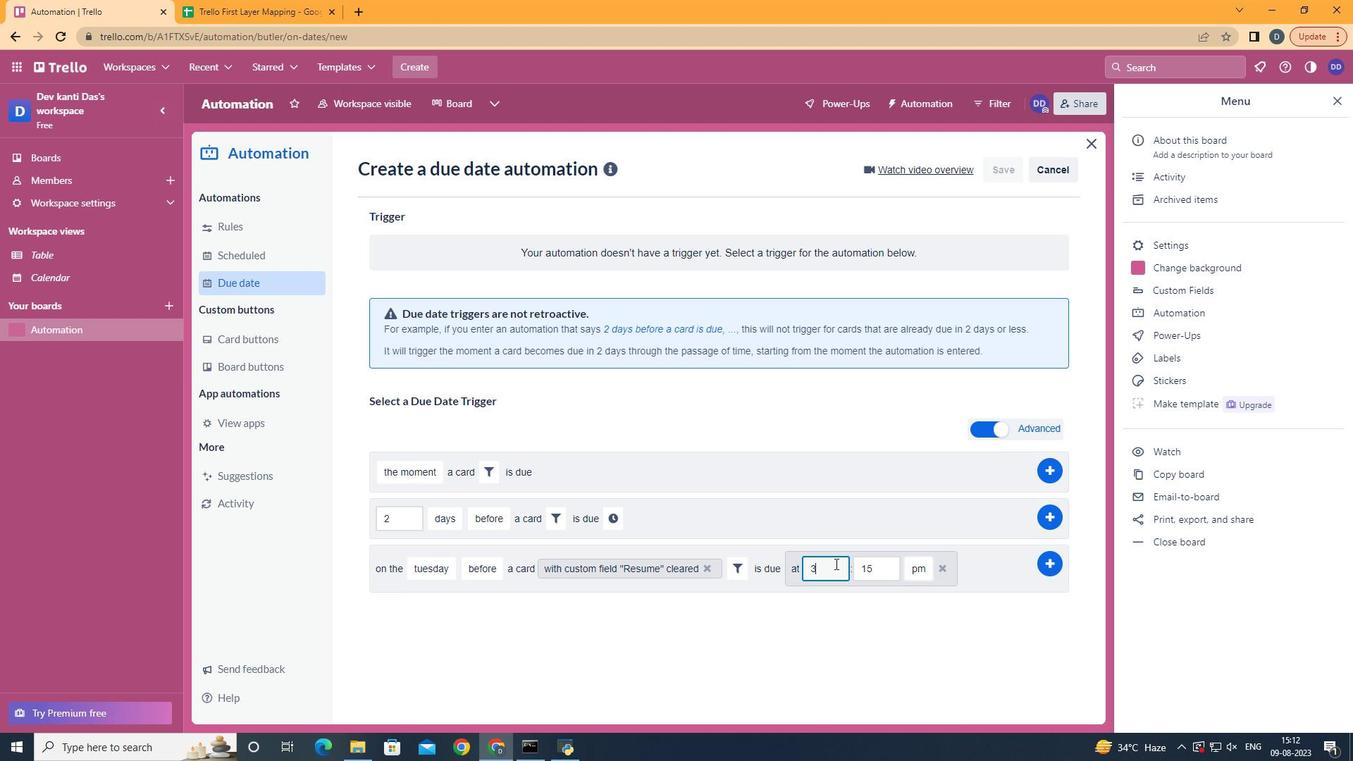 
Action: Mouse moved to (832, 560)
Screenshot: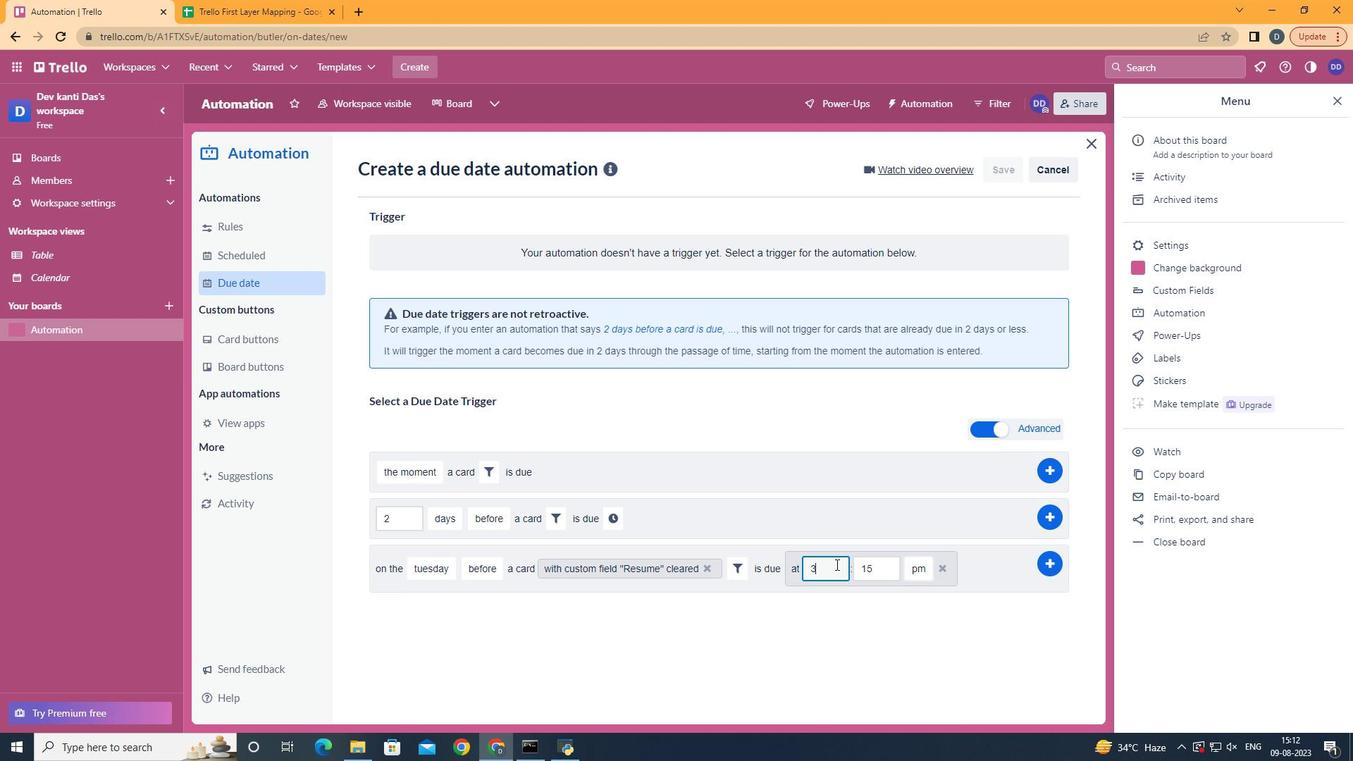 
Action: Key pressed <Key.backspace>11
Screenshot: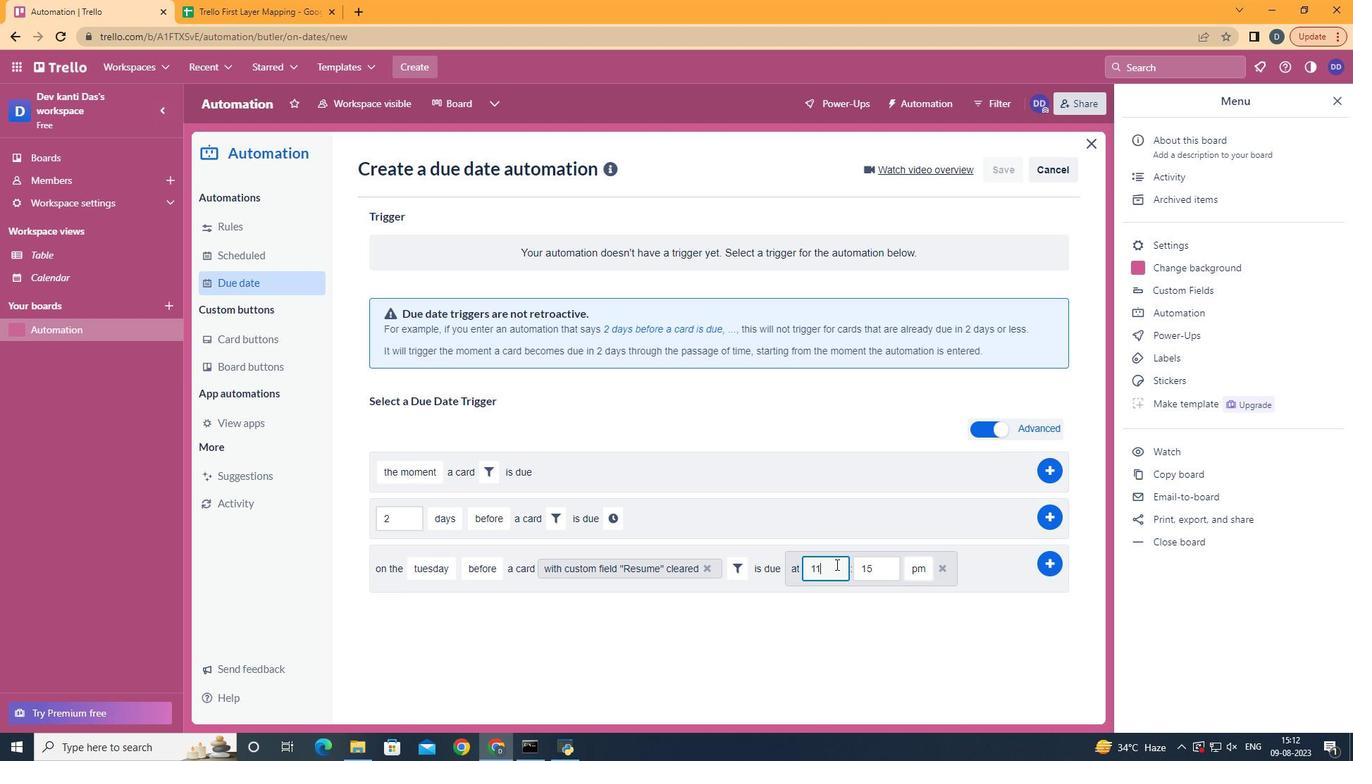 
Action: Mouse moved to (877, 569)
Screenshot: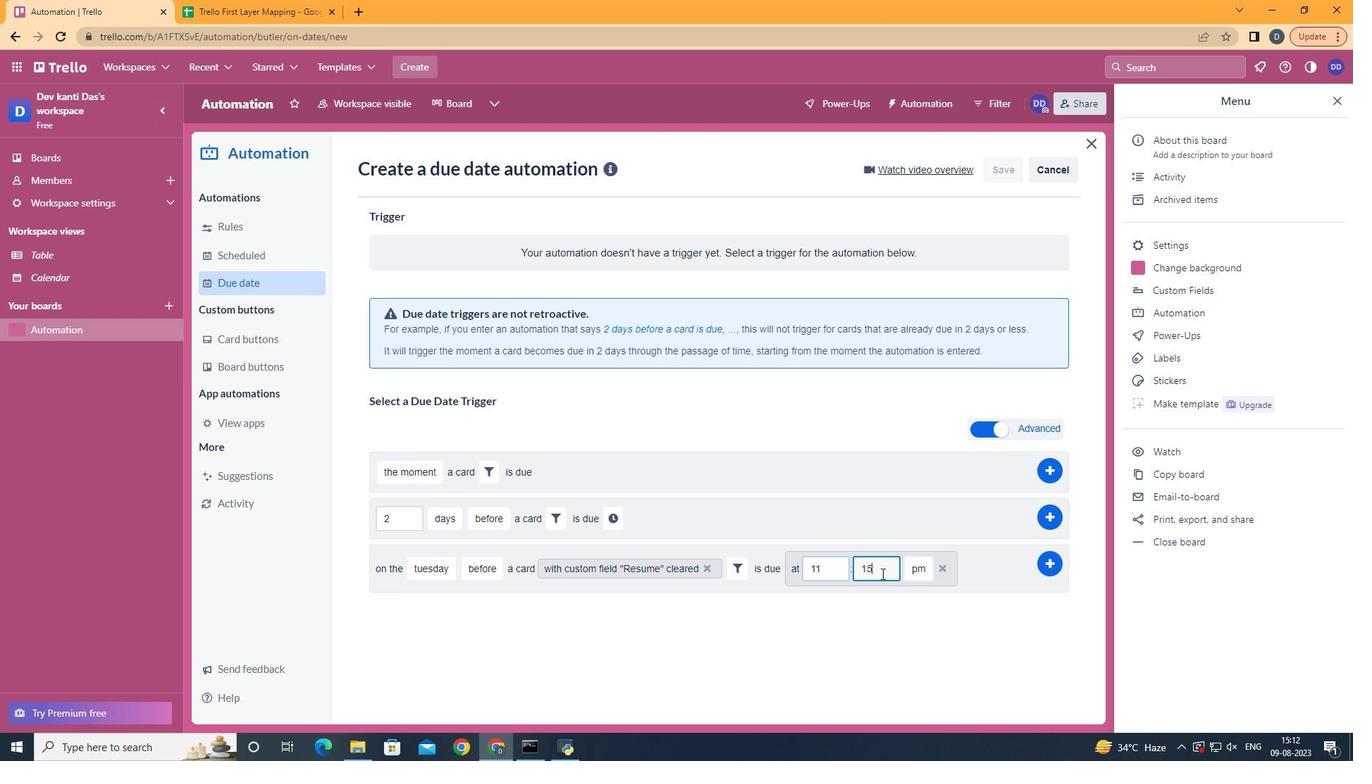 
Action: Mouse pressed left at (877, 569)
Screenshot: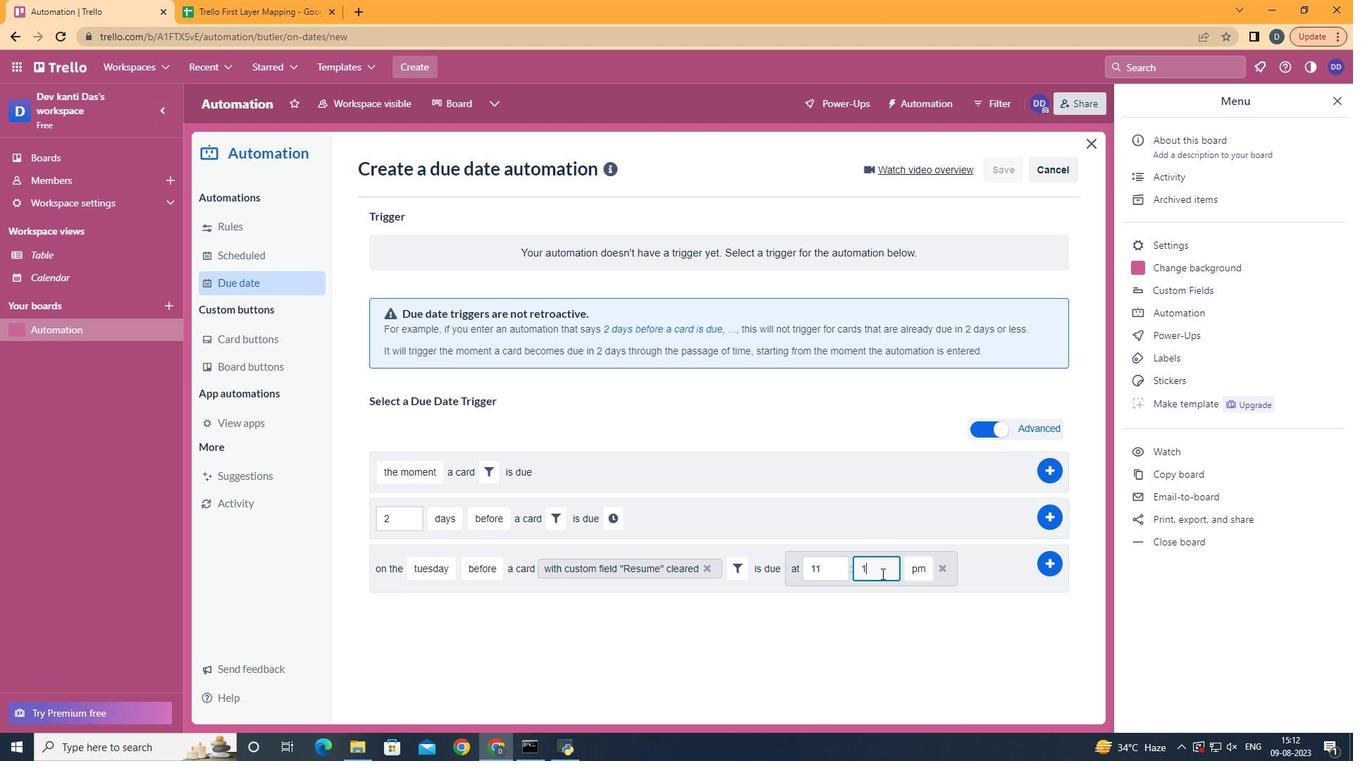 
Action: Key pressed <Key.backspace><Key.backspace>00
Screenshot: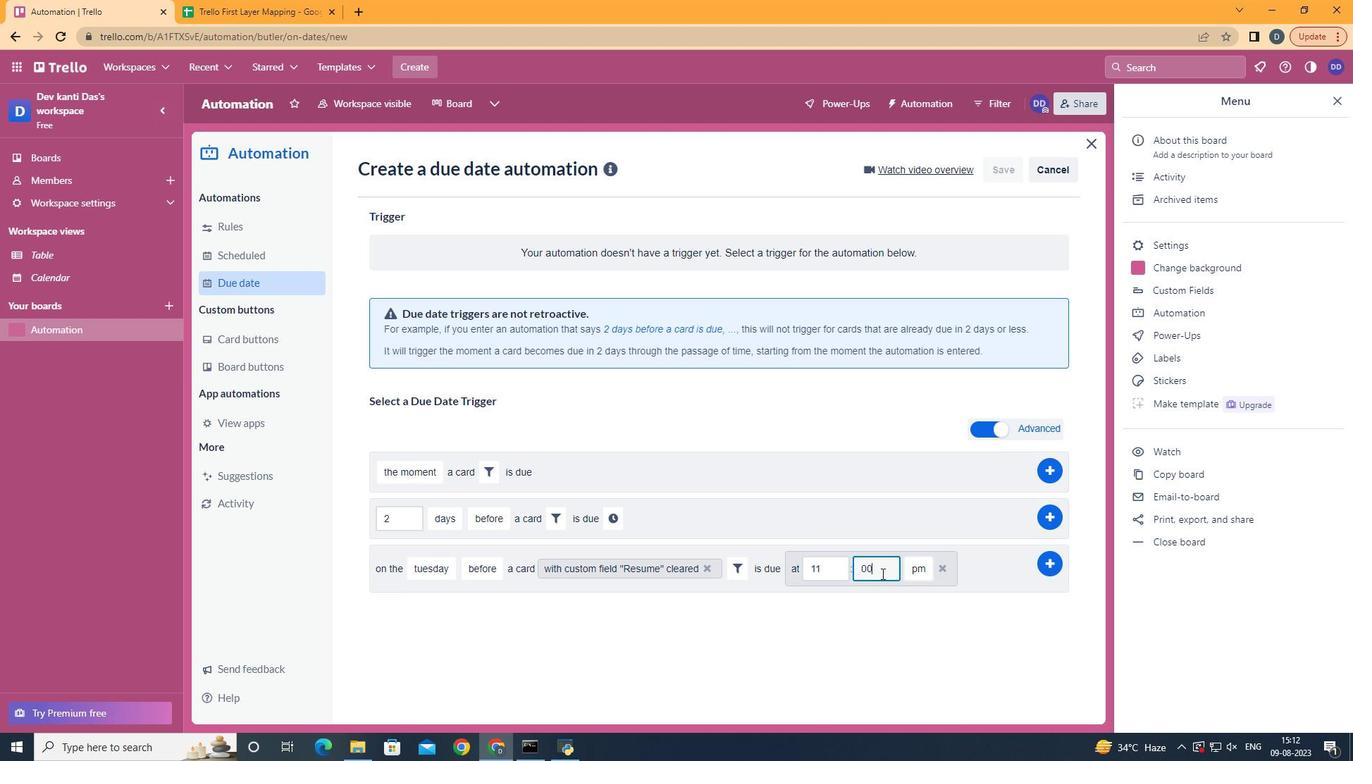 
Action: Mouse moved to (913, 586)
Screenshot: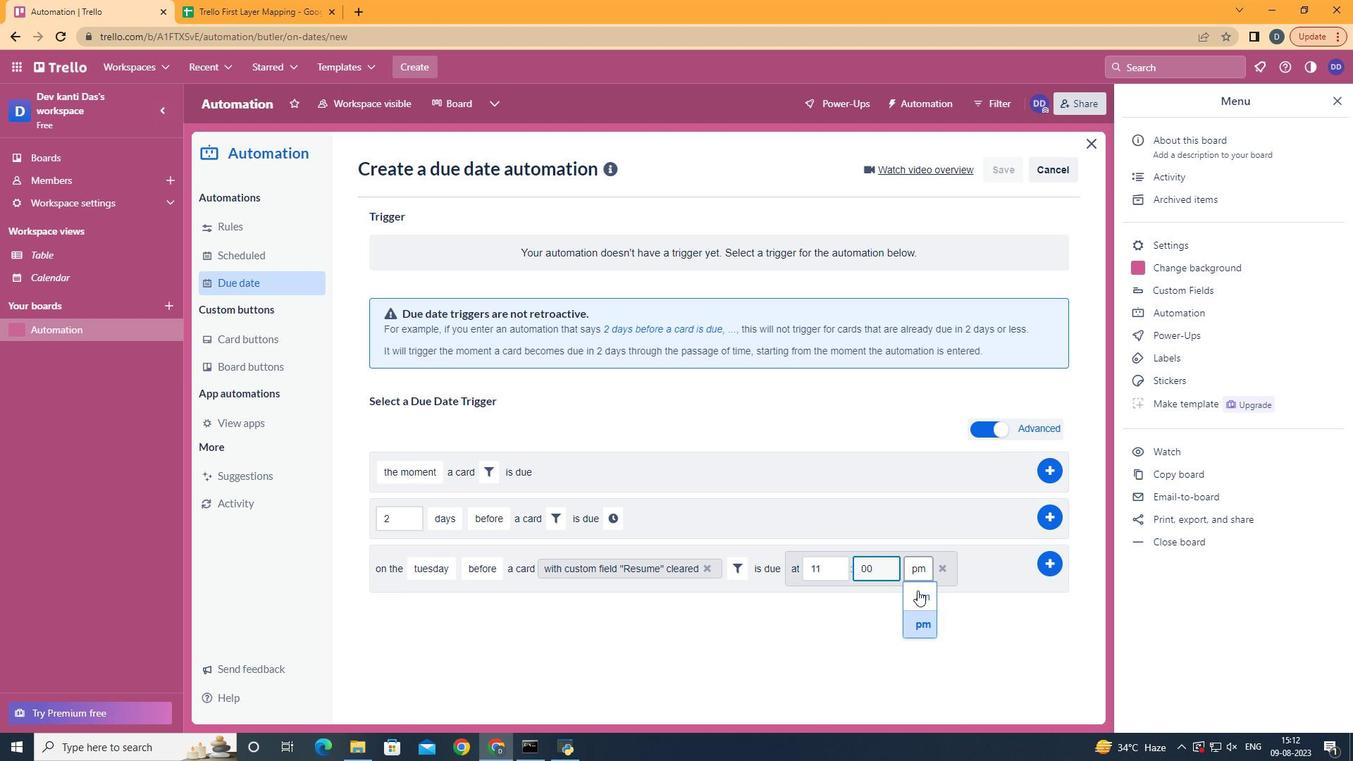 
Action: Mouse pressed left at (913, 586)
Screenshot: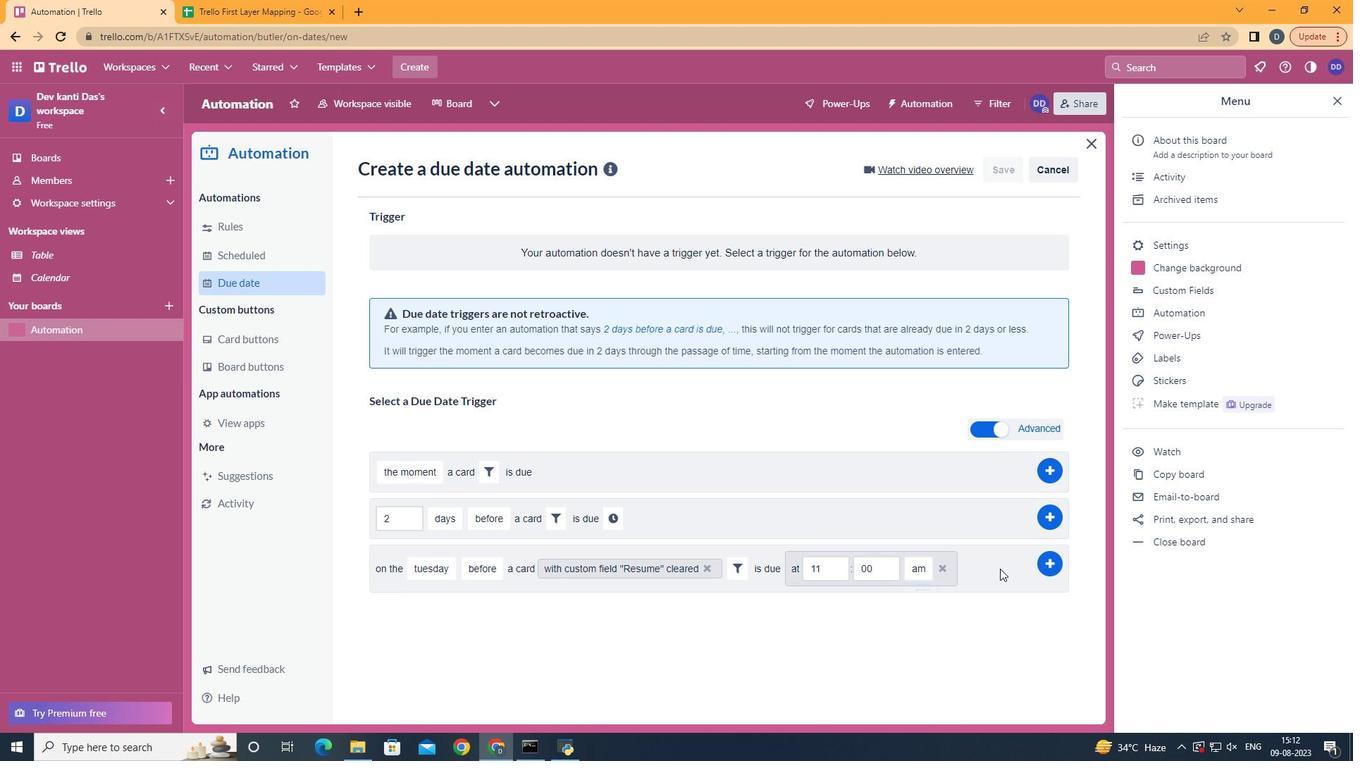 
Action: Mouse moved to (1045, 557)
Screenshot: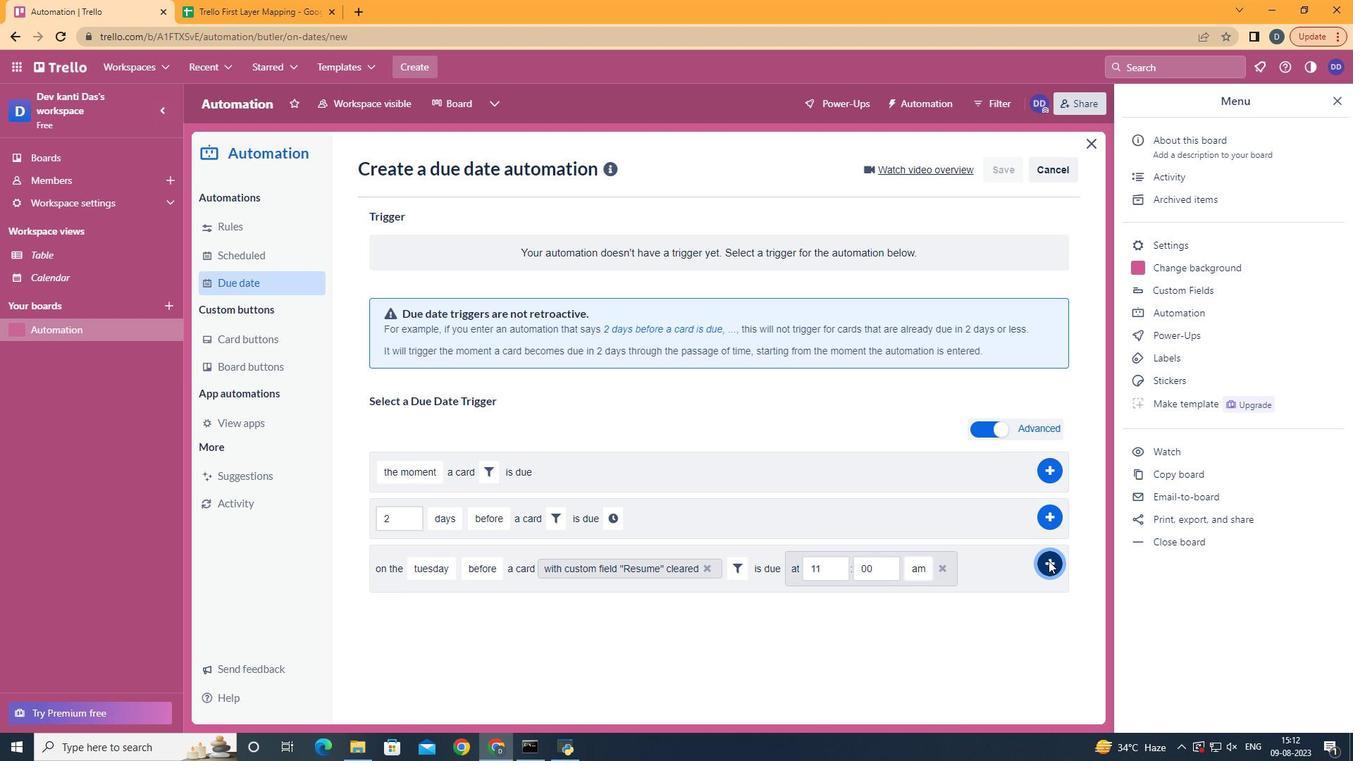
Action: Mouse pressed left at (1045, 557)
Screenshot: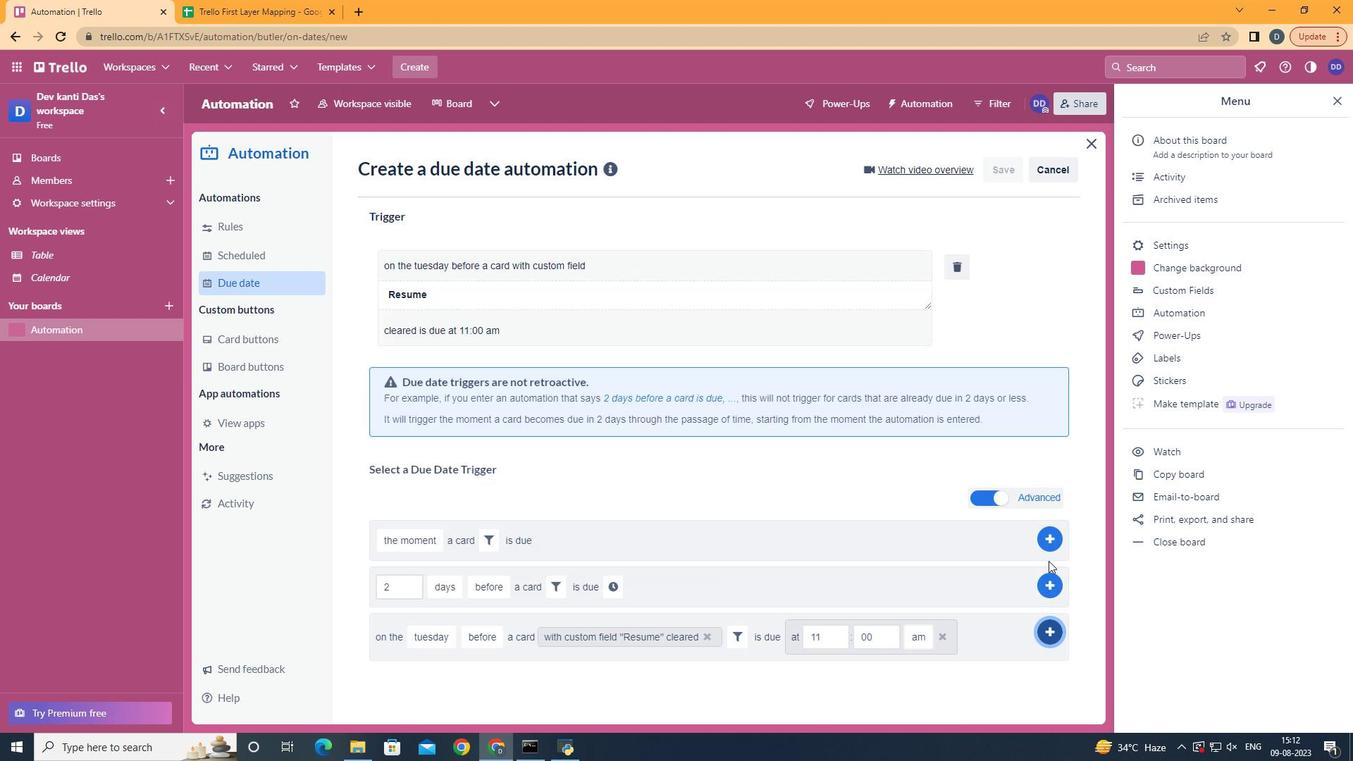 
Action: Mouse moved to (644, 335)
Screenshot: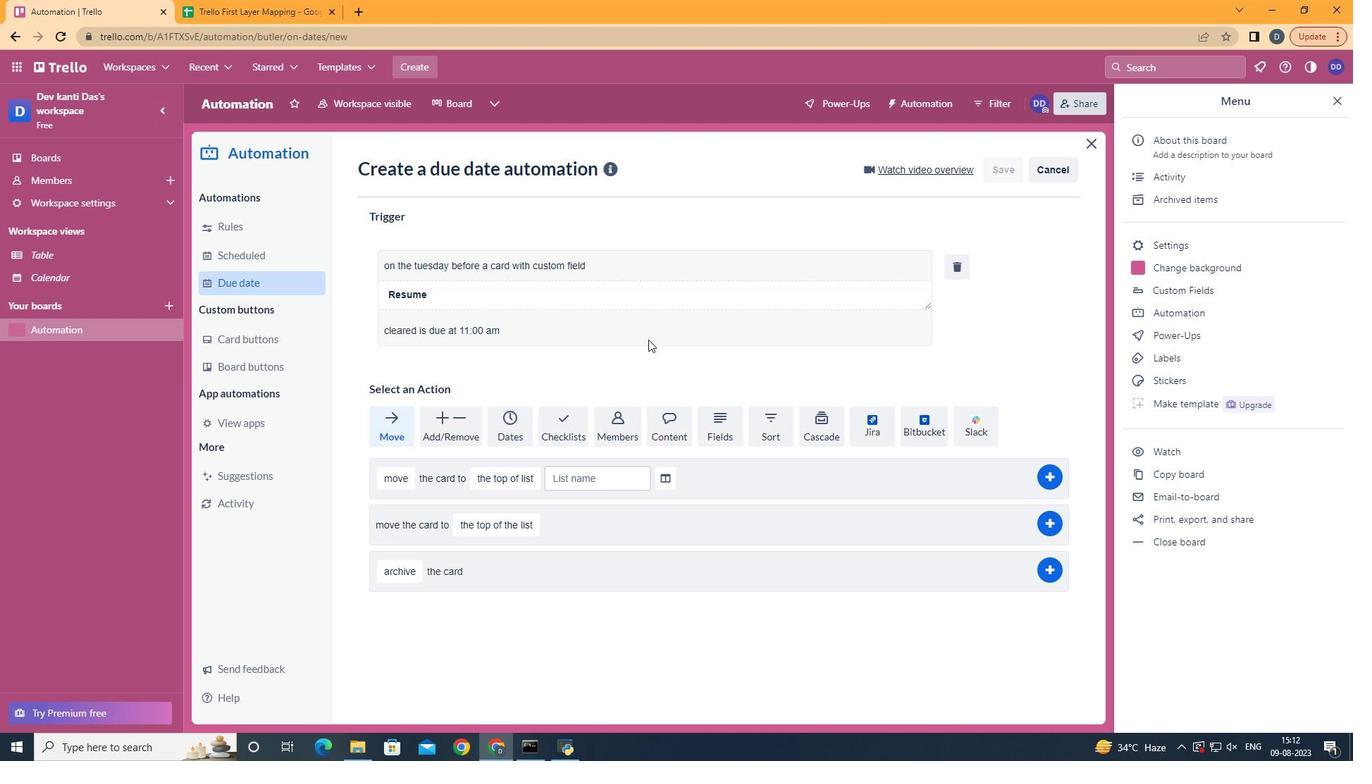
